 Task: Add an event with the title Second Project Update and Status Meeting, date '2023/12/11', time 9:15 AM to 11:15 AMand add a description: Participants will gain insights into leading and managing change within their teams and organizations. They will learn how to navigate change effectively, engage team members in the change process, and create a culture of adaptability and resilience.Select event color  Graphite . Add location for the event as: Nairobi, Kenya, logged in from the account softage.8@softage.netand send the event invitation to softage.3@softage.net and softage.4@softage.net. Set a reminder for the event Doesn't repeat
Action: Mouse moved to (65, 107)
Screenshot: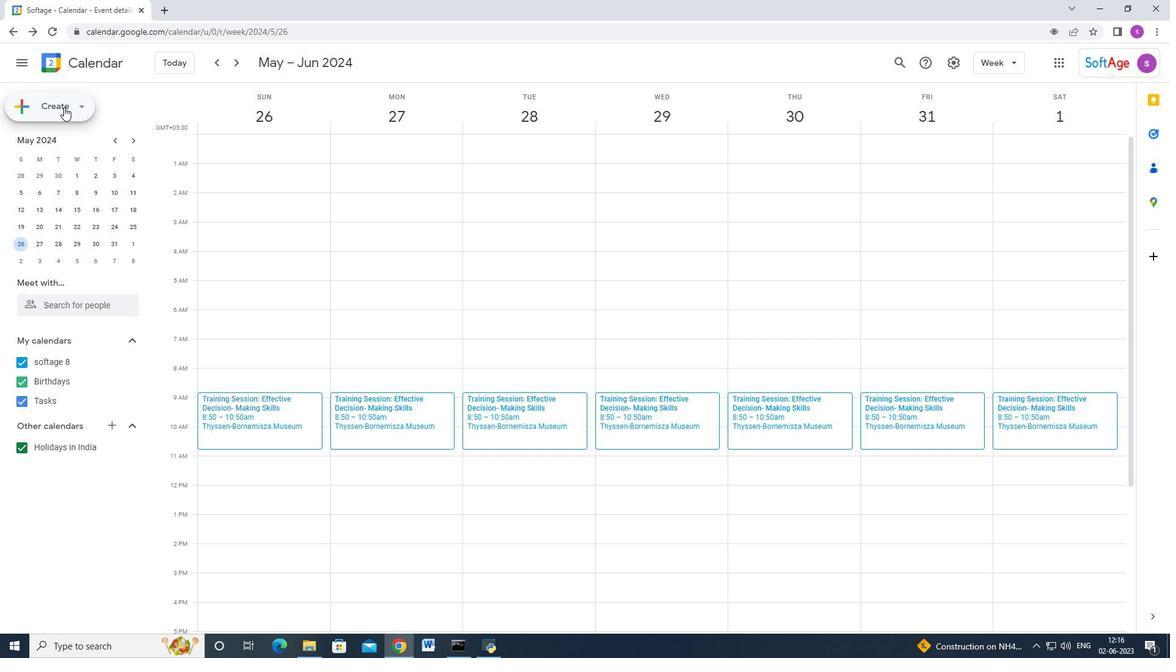 
Action: Mouse pressed left at (65, 107)
Screenshot: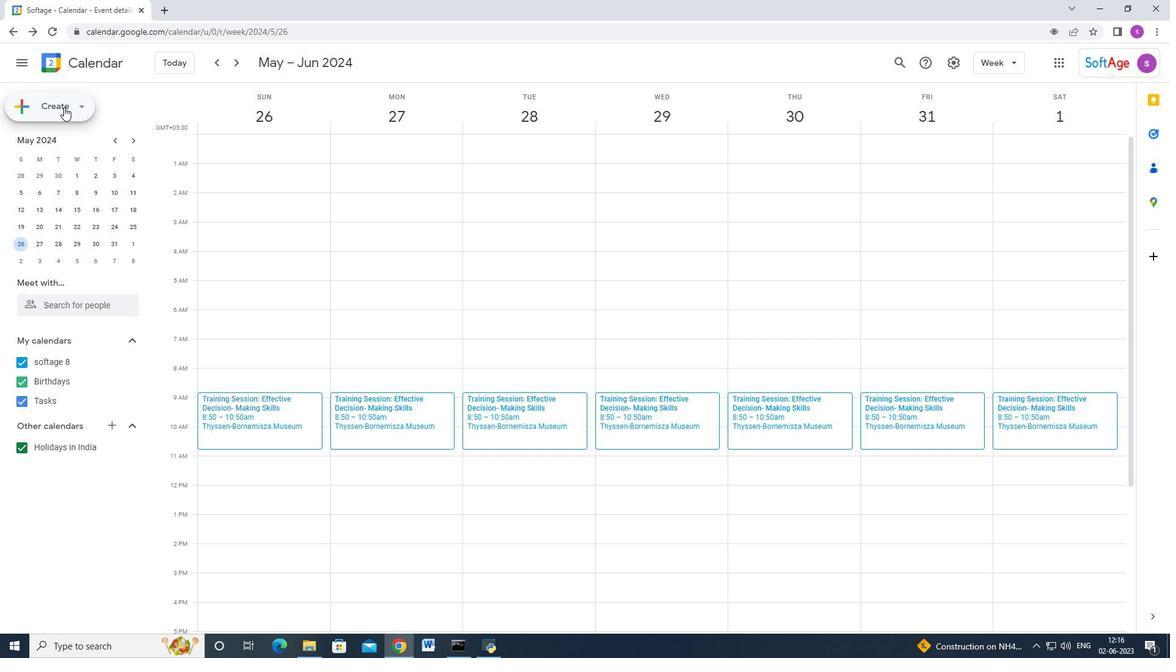 
Action: Mouse moved to (55, 139)
Screenshot: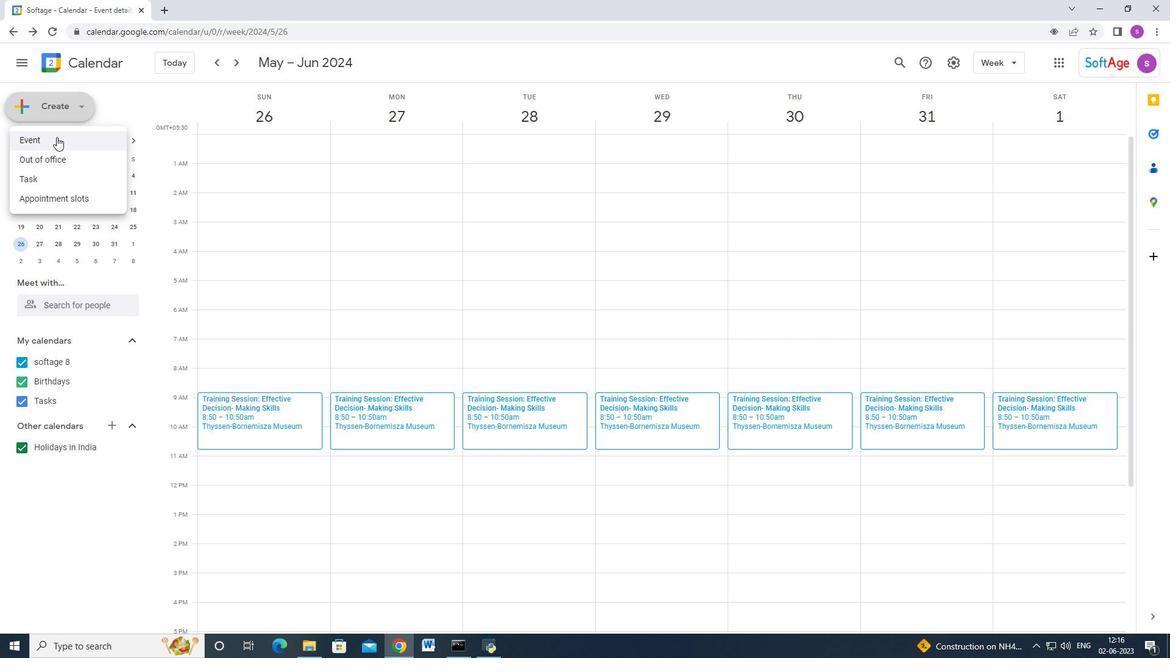 
Action: Mouse pressed left at (55, 139)
Screenshot: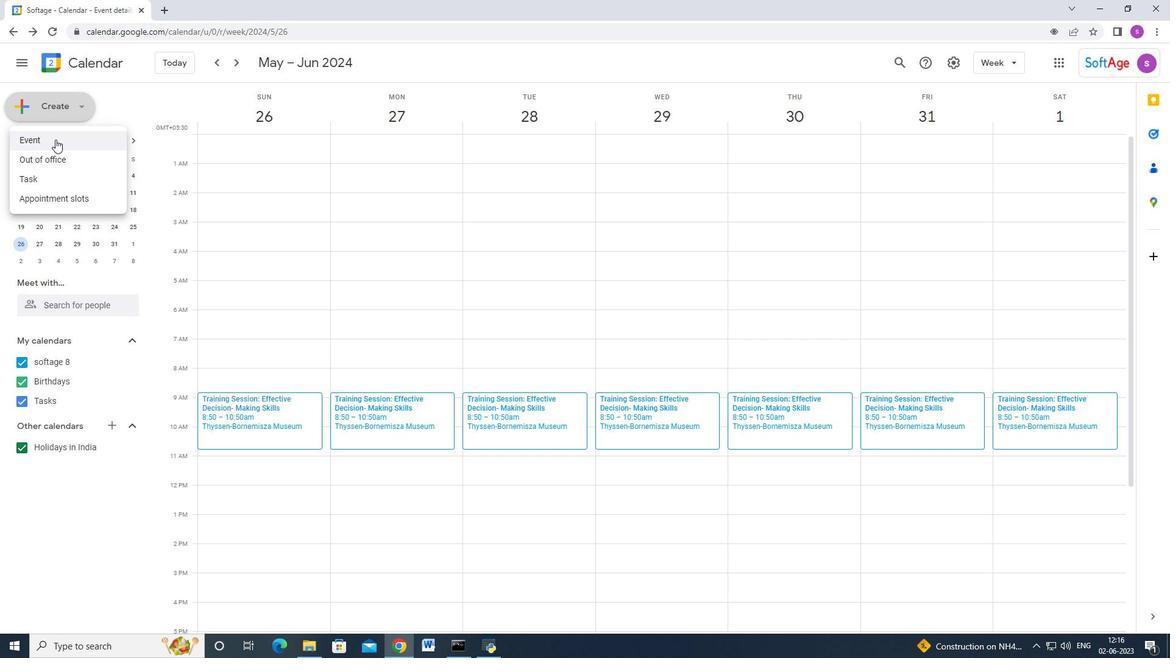 
Action: Mouse moved to (503, 476)
Screenshot: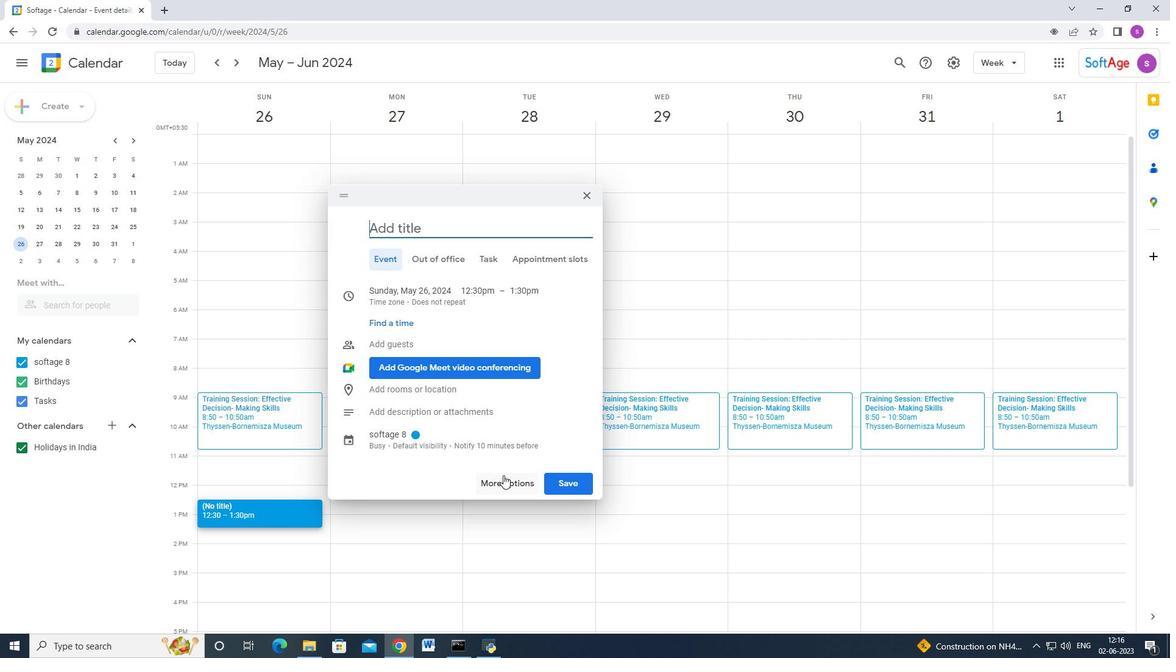 
Action: Mouse pressed left at (503, 476)
Screenshot: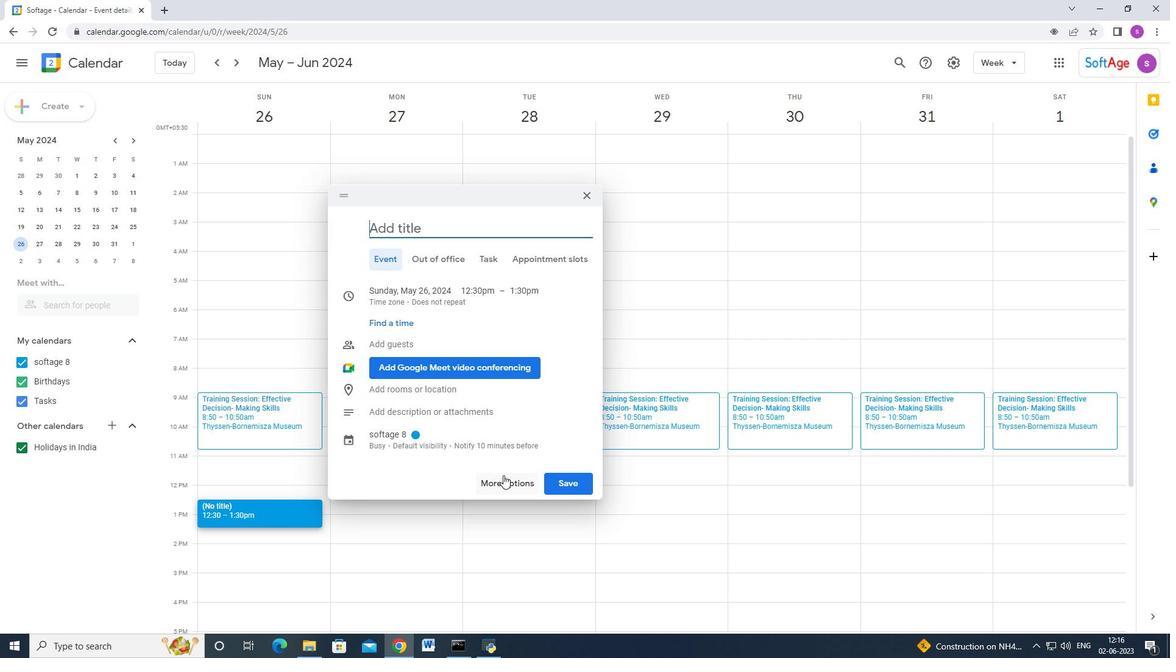 
Action: Mouse moved to (170, 65)
Screenshot: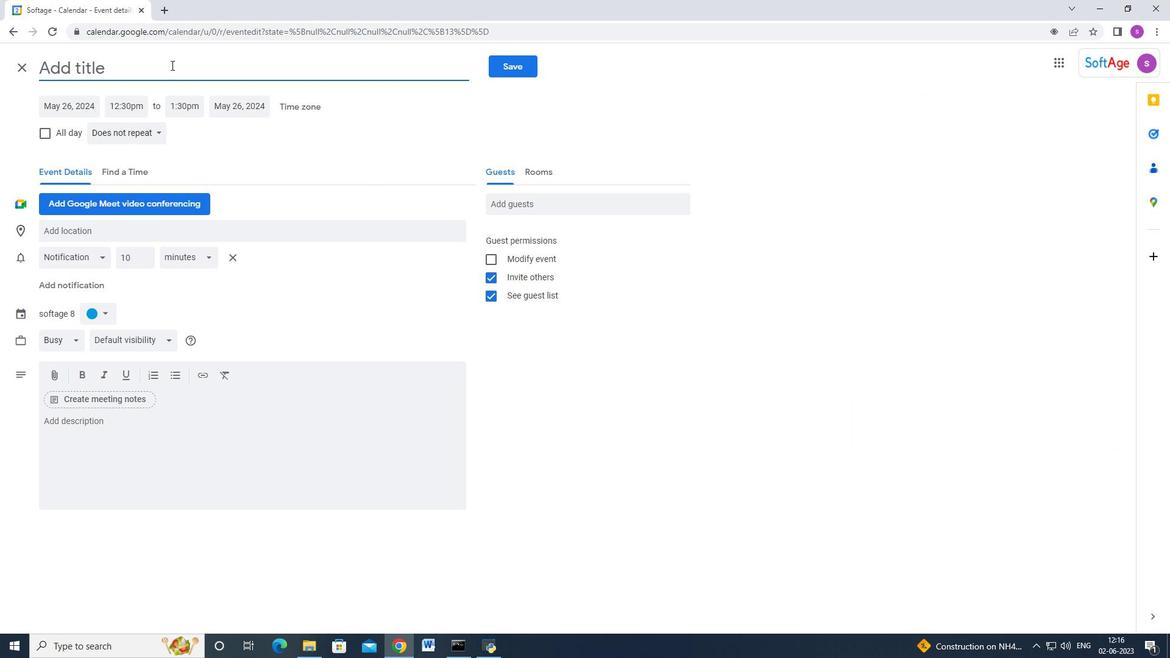 
Action: Key pressed <Key.shift>Second<Key.space><Key.shift>Project<Key.space><Key.shift>Update
Screenshot: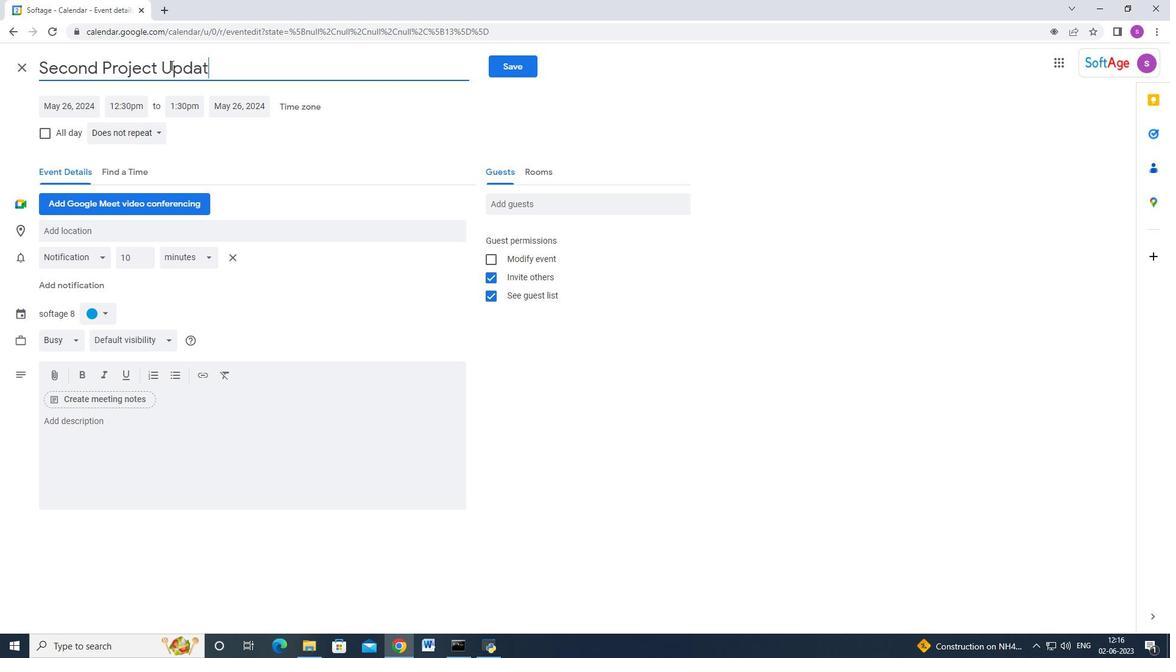 
Action: Mouse moved to (71, 108)
Screenshot: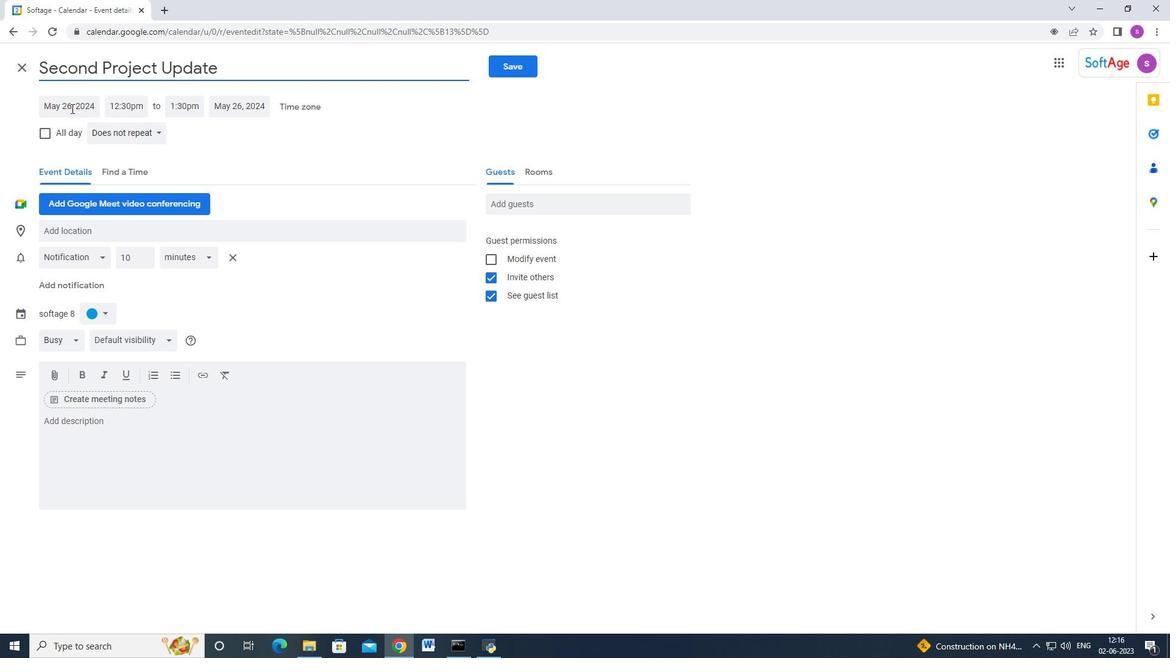 
Action: Mouse pressed left at (71, 108)
Screenshot: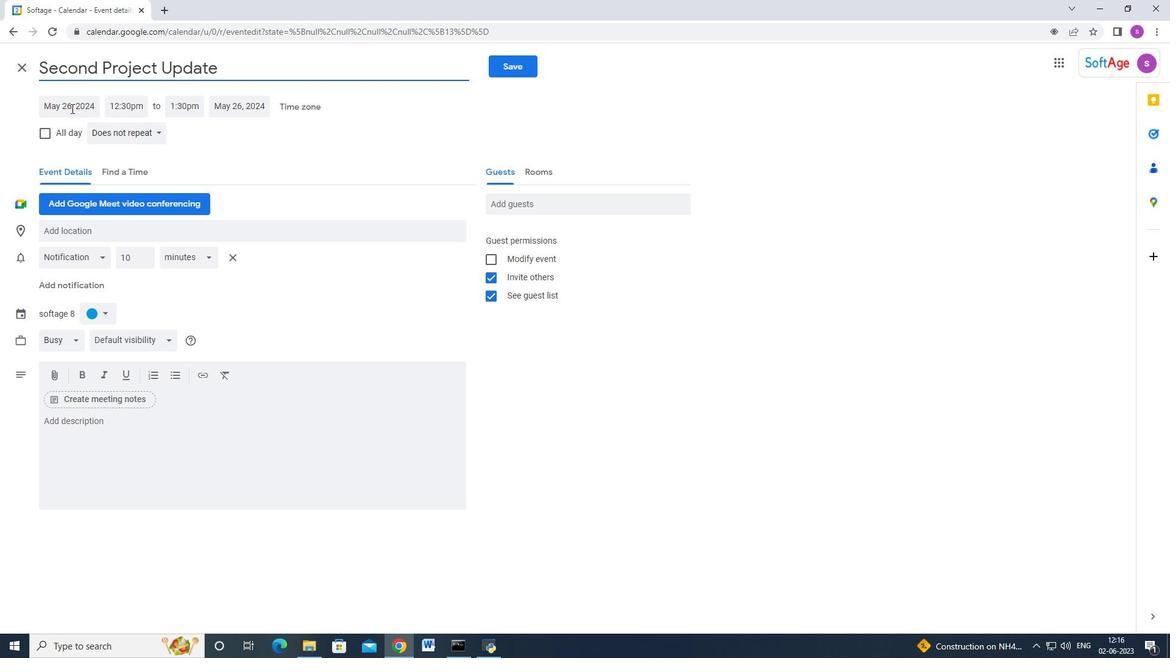 
Action: Mouse moved to (176, 131)
Screenshot: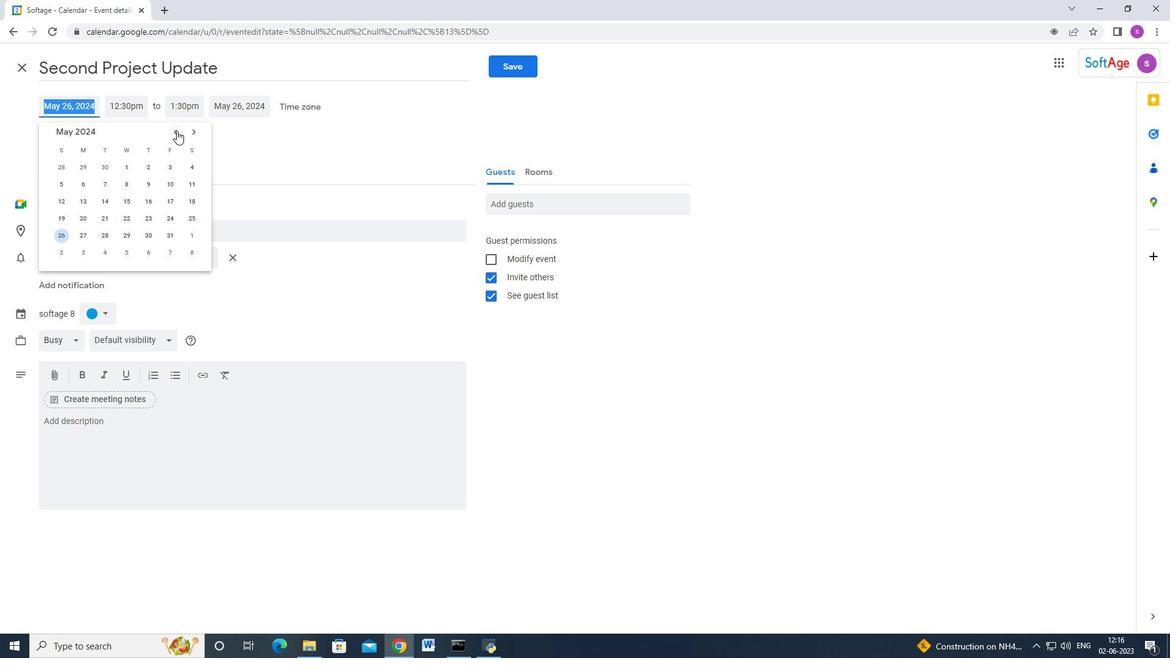 
Action: Mouse pressed left at (176, 131)
Screenshot: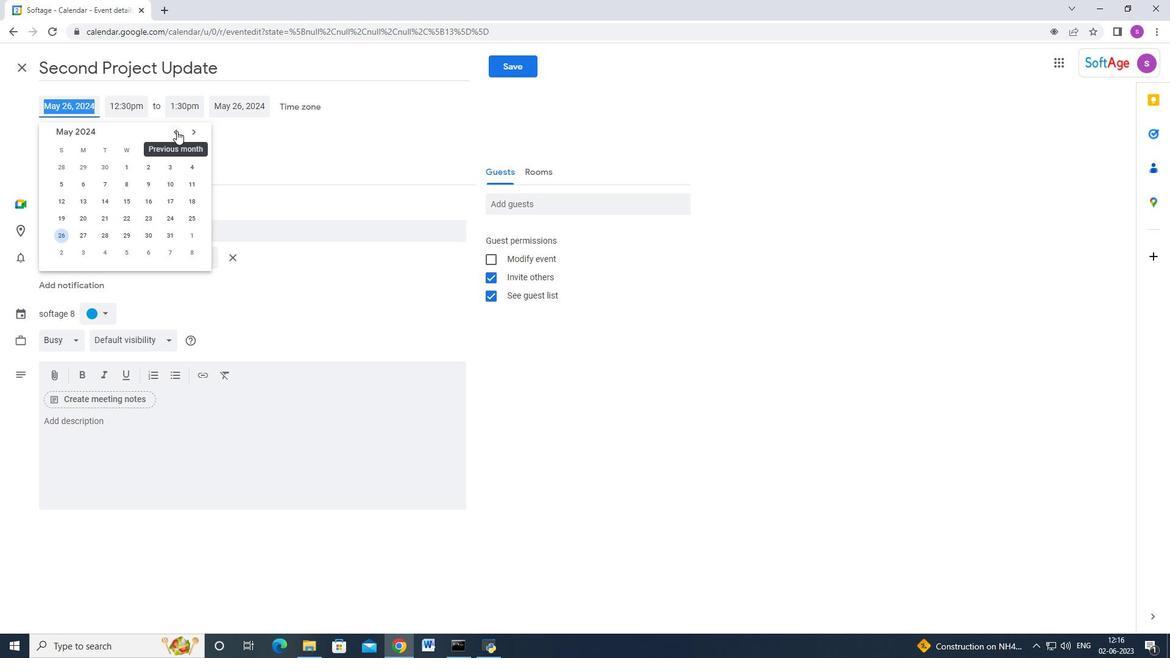 
Action: Mouse moved to (184, 135)
Screenshot: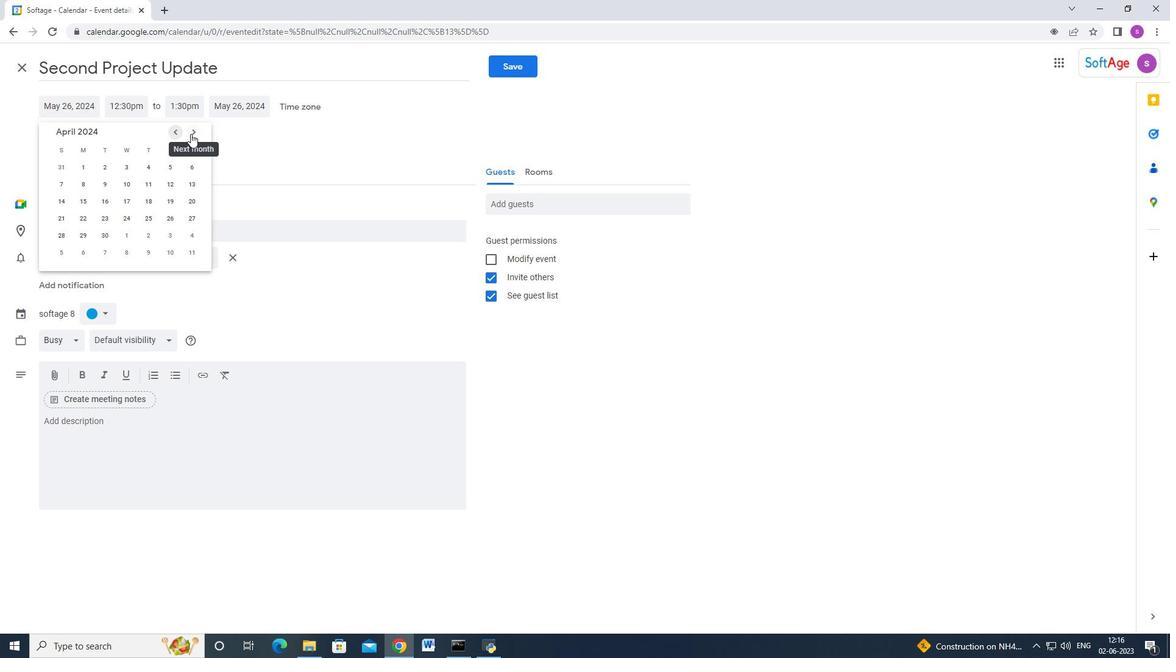 
Action: Mouse pressed left at (184, 135)
Screenshot: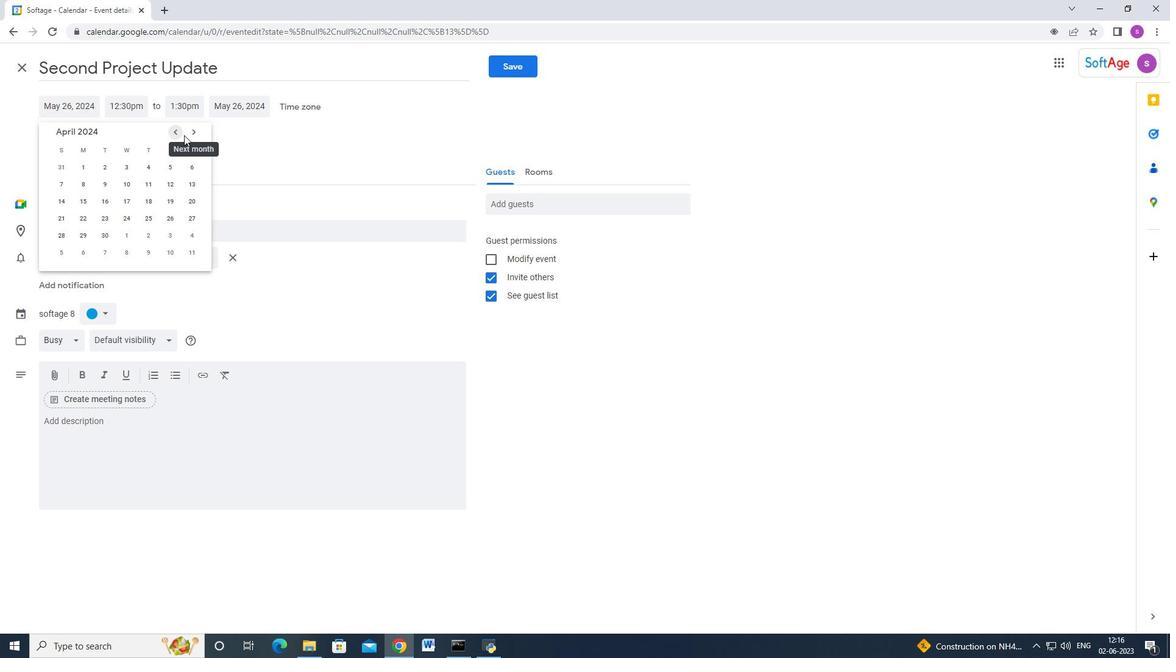 
Action: Mouse moved to (180, 135)
Screenshot: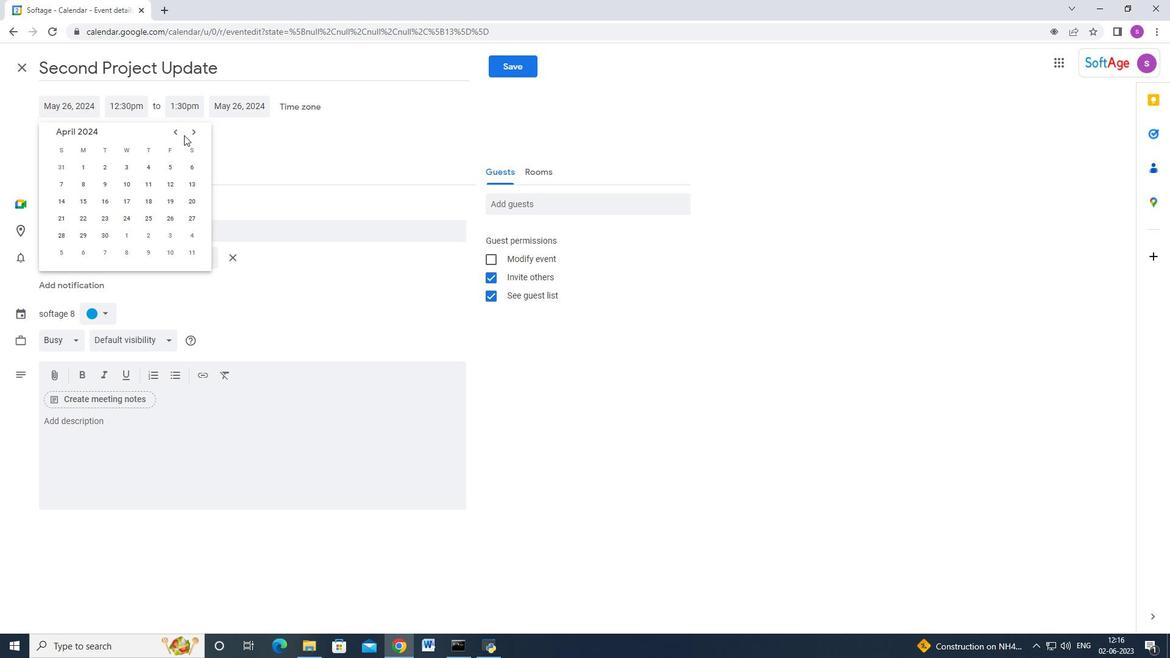 
Action: Mouse pressed left at (180, 135)
Screenshot: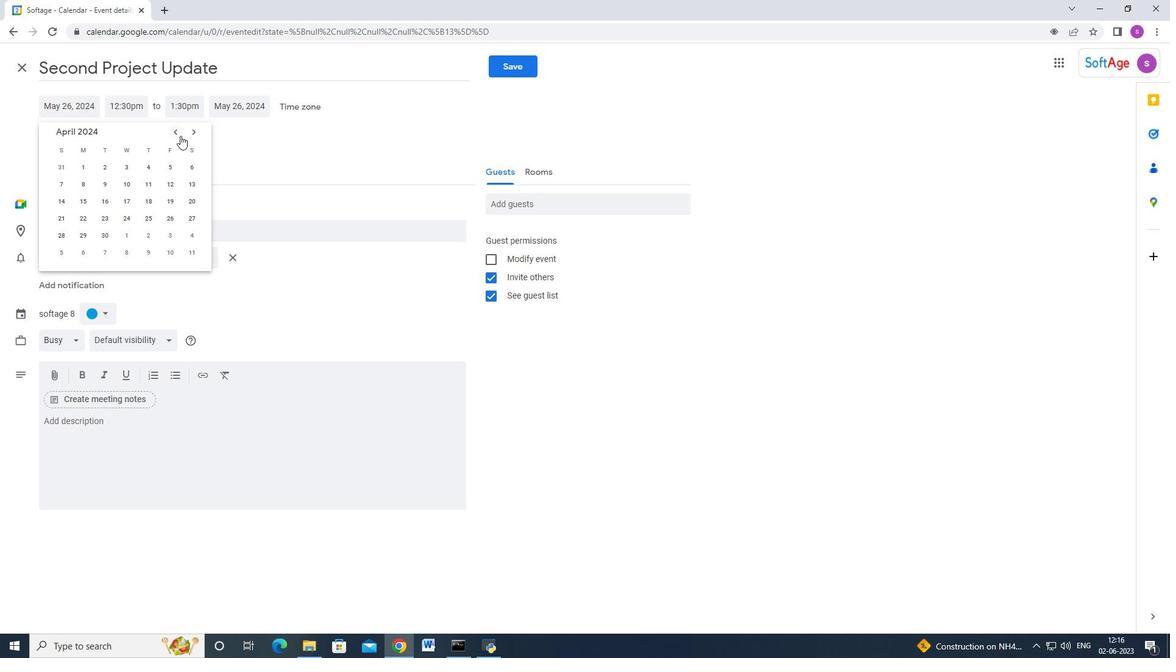 
Action: Mouse pressed left at (180, 135)
Screenshot: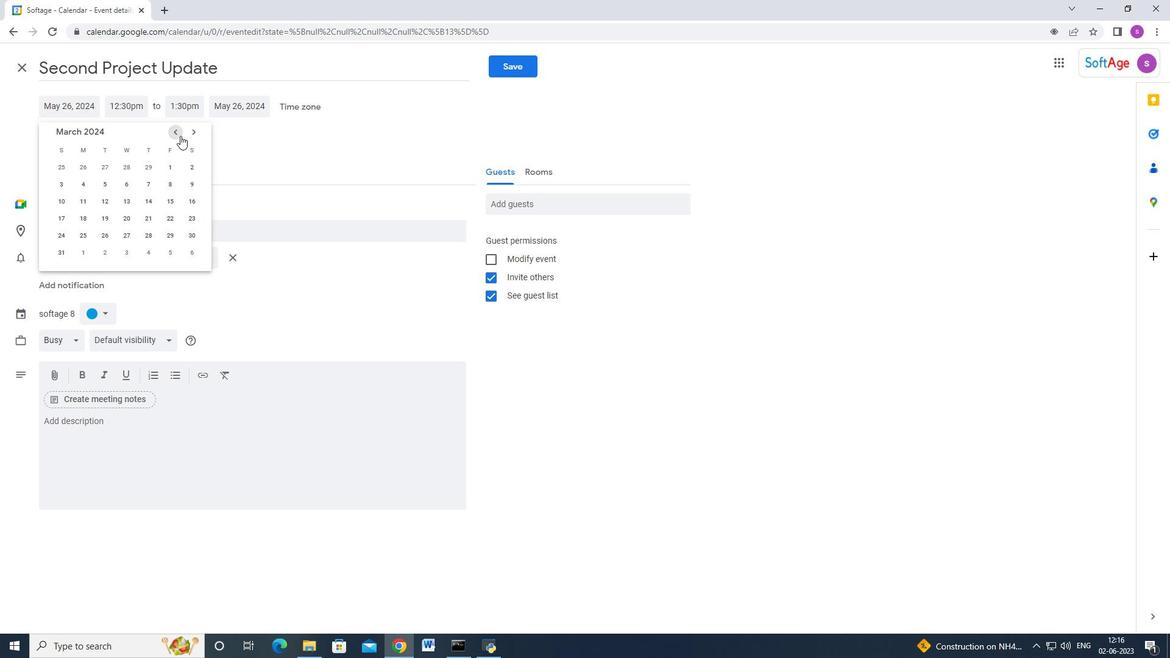 
Action: Mouse pressed left at (180, 135)
Screenshot: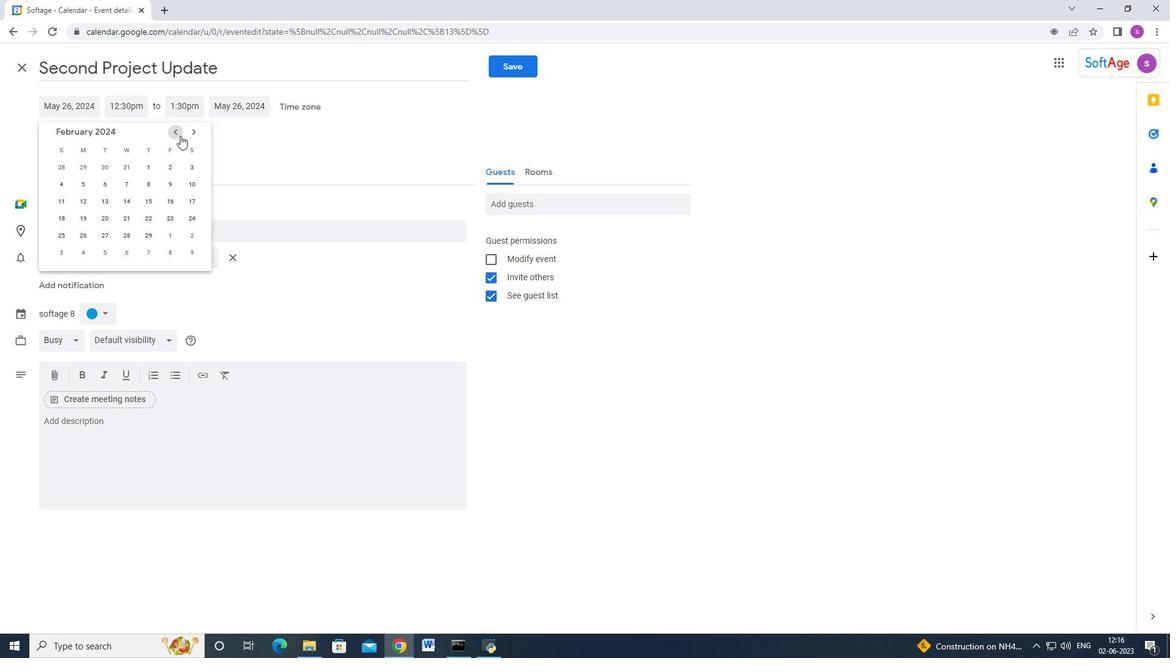 
Action: Mouse pressed left at (180, 135)
Screenshot: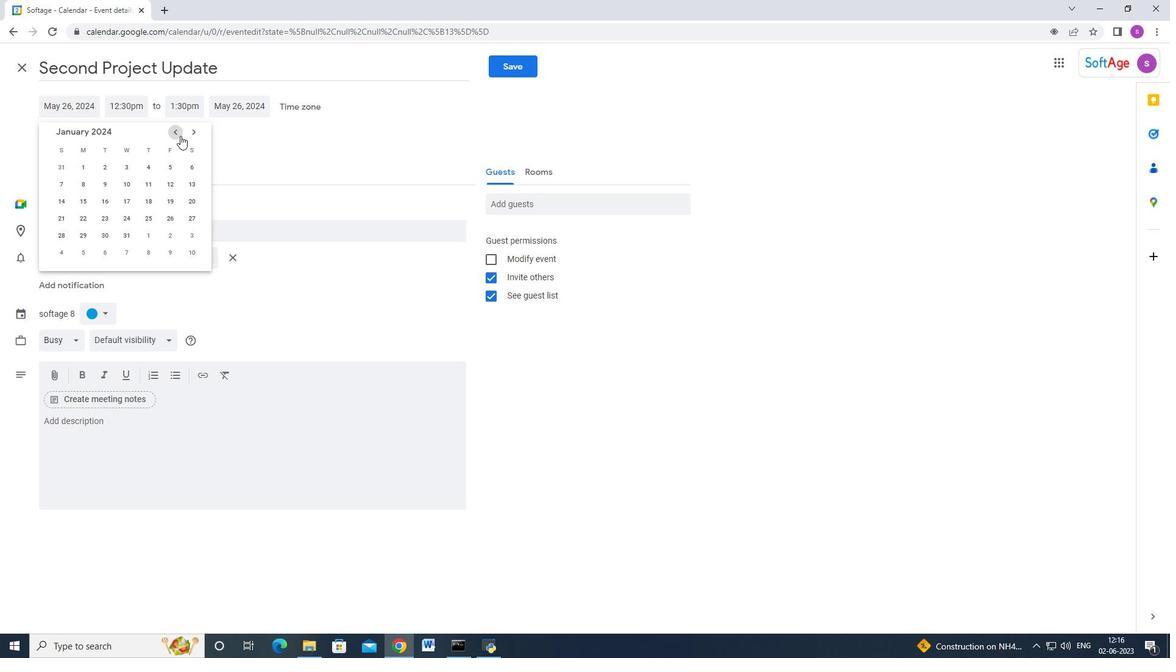 
Action: Mouse pressed left at (180, 135)
Screenshot: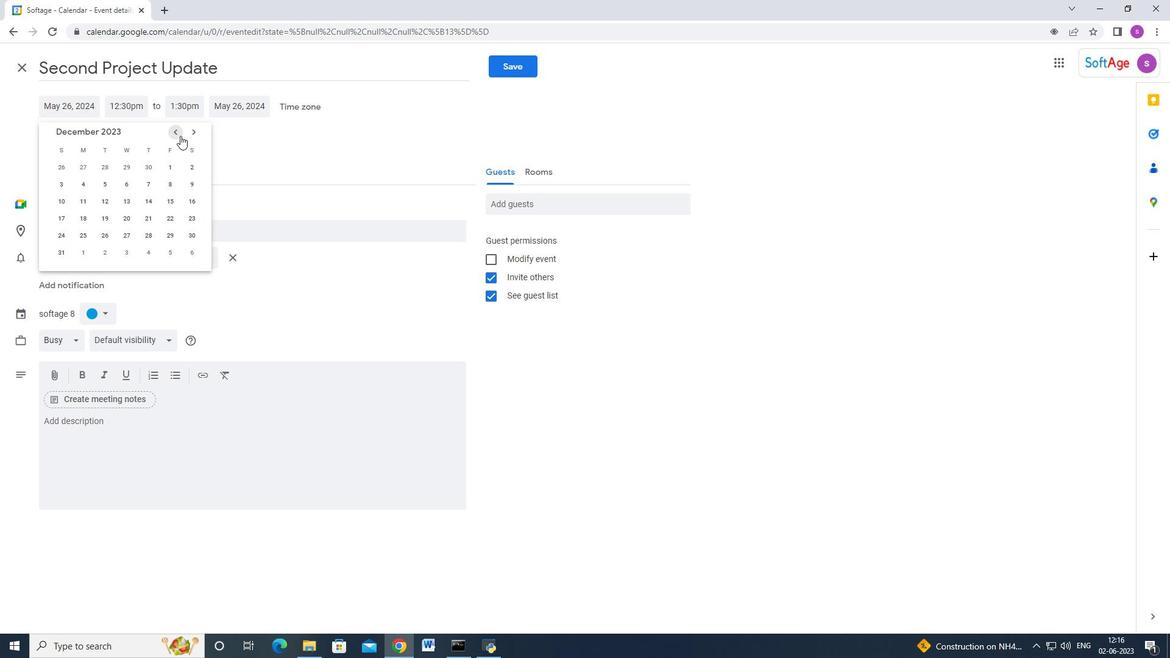 
Action: Mouse pressed left at (180, 135)
Screenshot: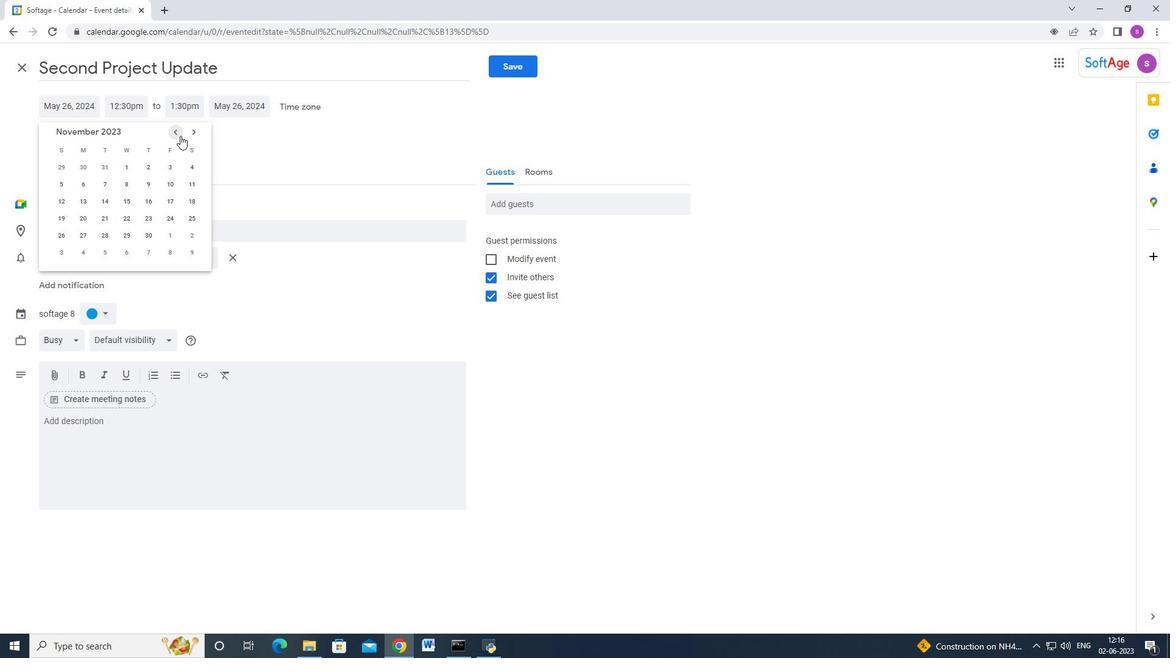 
Action: Mouse pressed left at (180, 135)
Screenshot: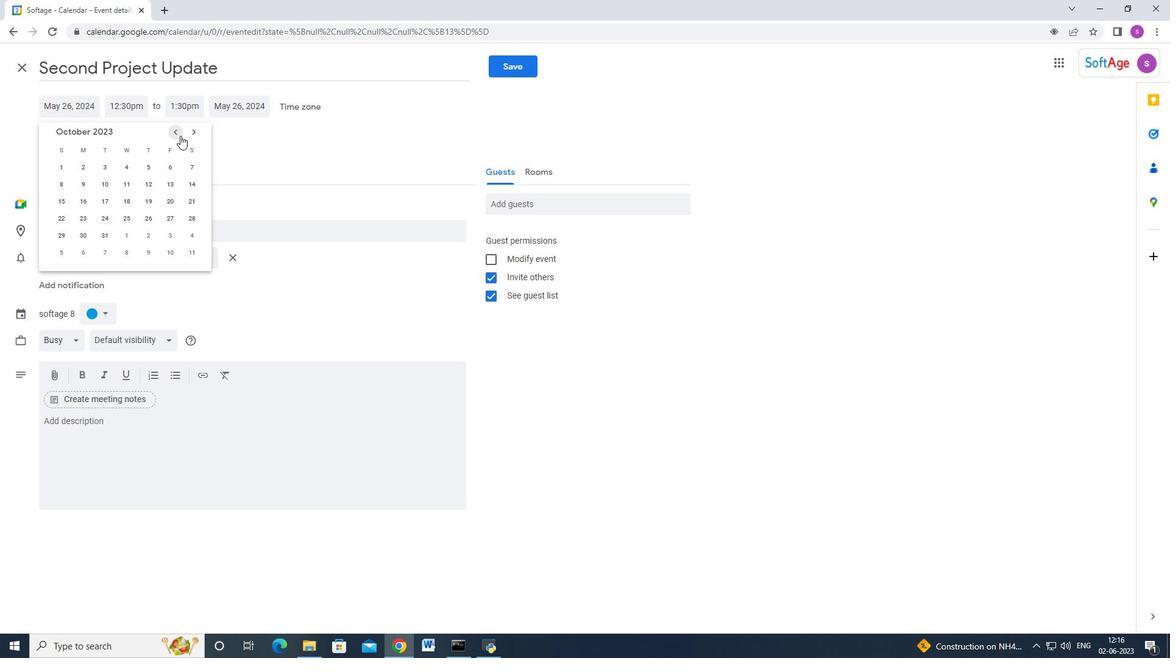 
Action: Mouse pressed left at (180, 135)
Screenshot: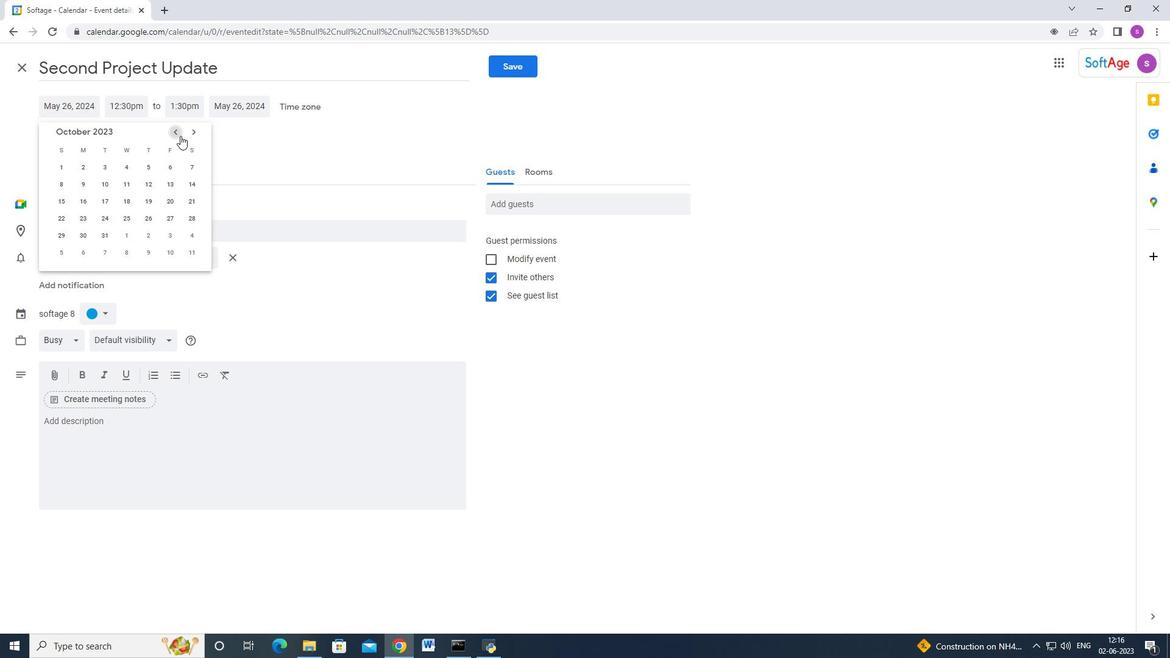 
Action: Mouse pressed left at (180, 135)
Screenshot: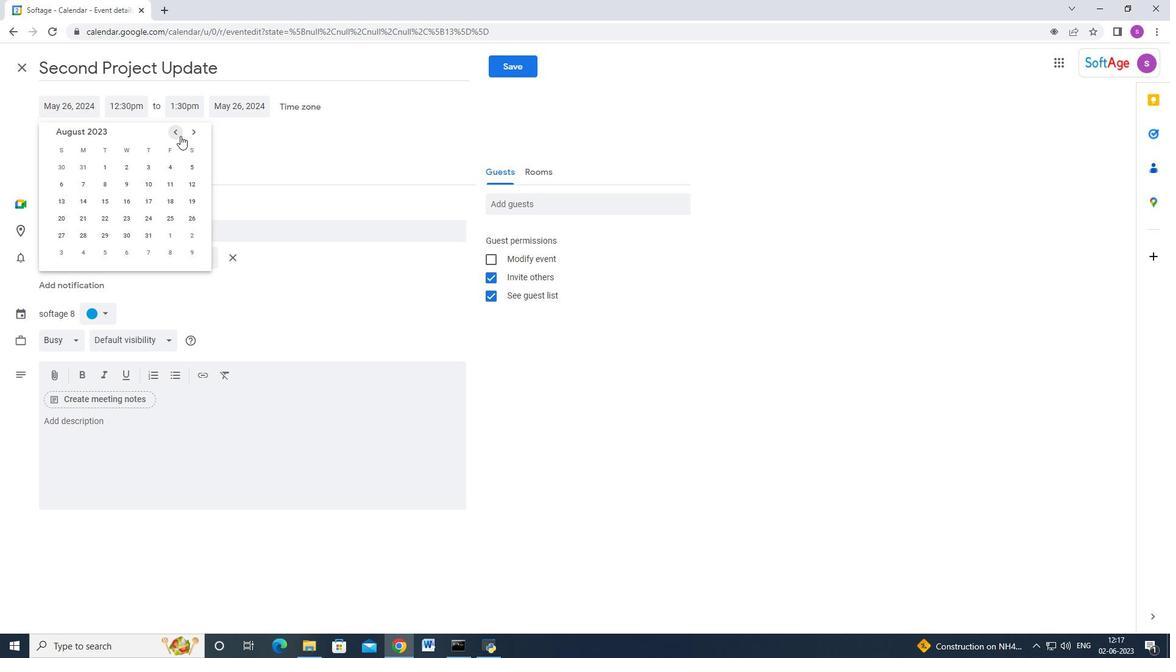 
Action: Mouse pressed left at (180, 135)
Screenshot: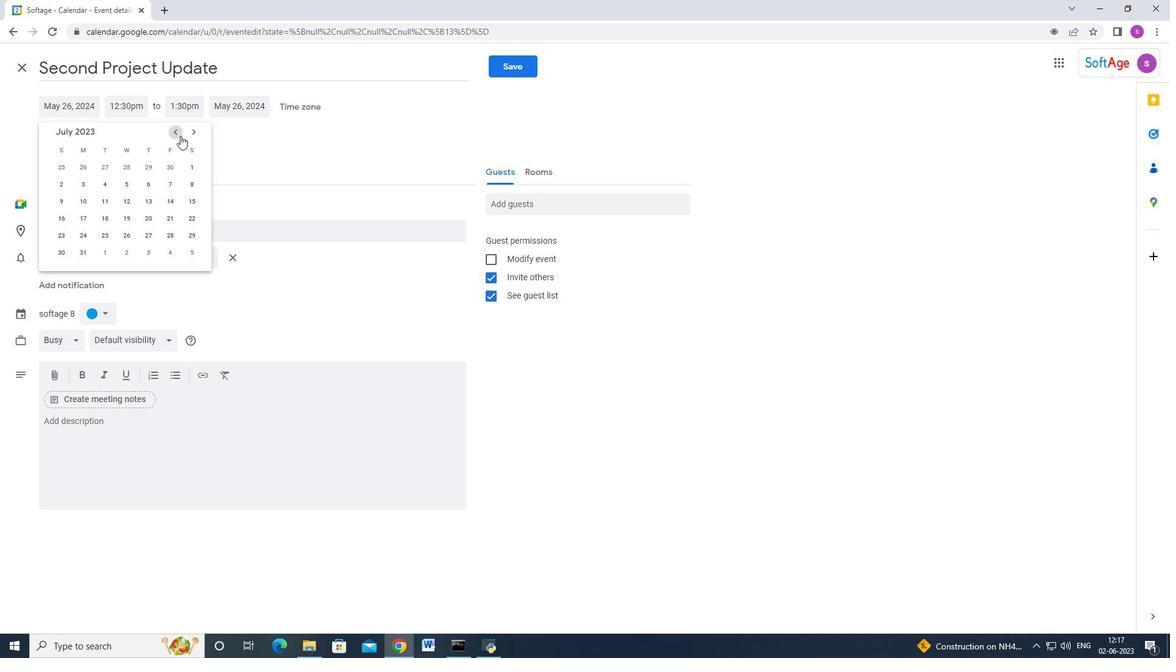 
Action: Mouse pressed left at (180, 135)
Screenshot: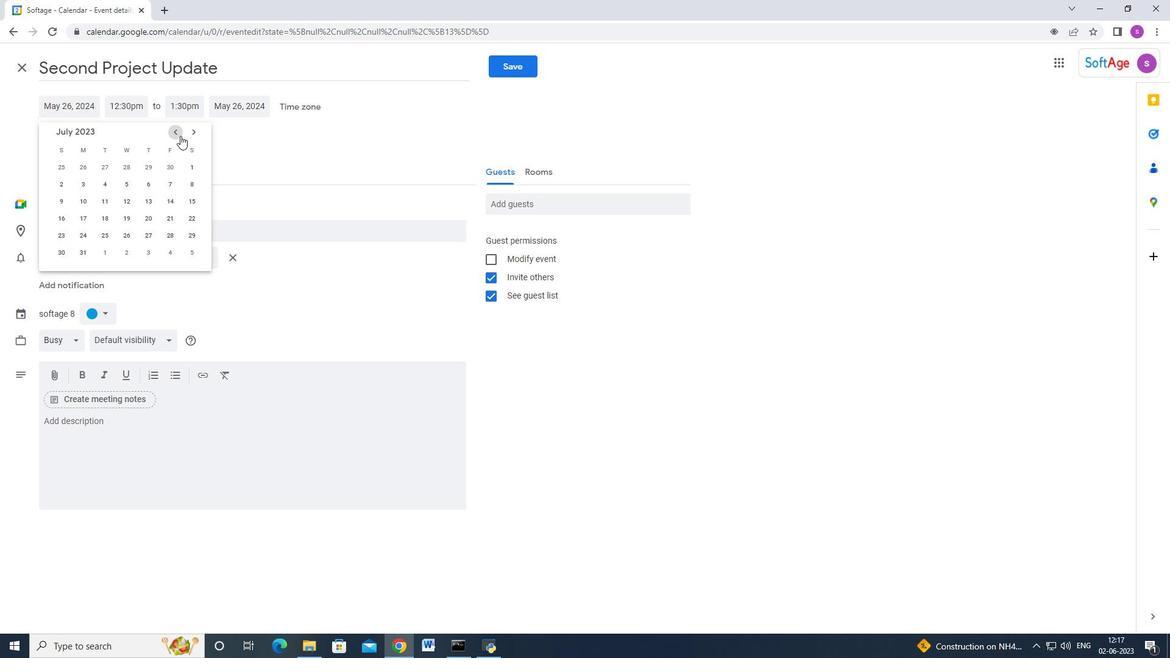 
Action: Mouse pressed left at (180, 135)
Screenshot: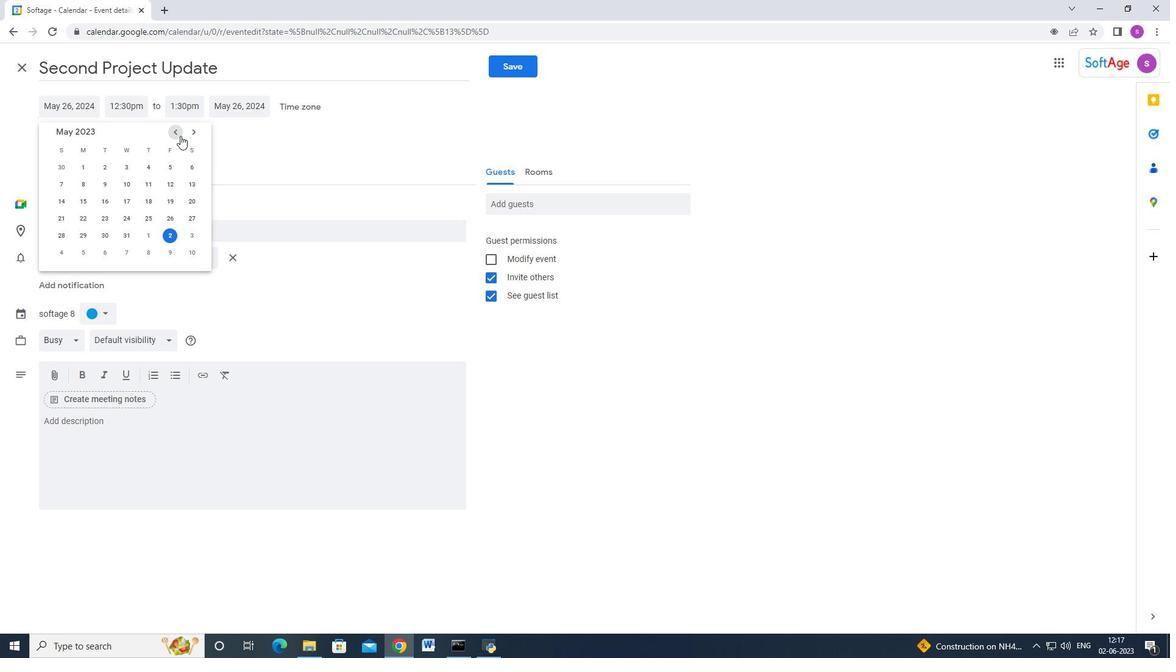 
Action: Mouse moved to (204, 134)
Screenshot: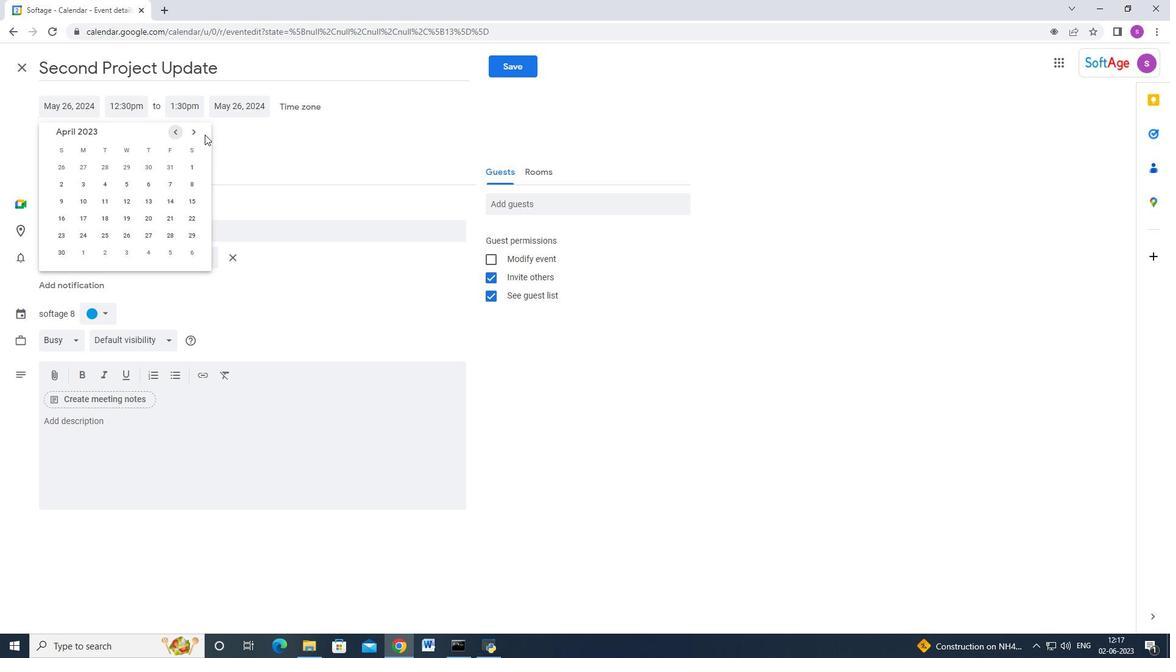 
Action: Mouse pressed left at (204, 134)
Screenshot: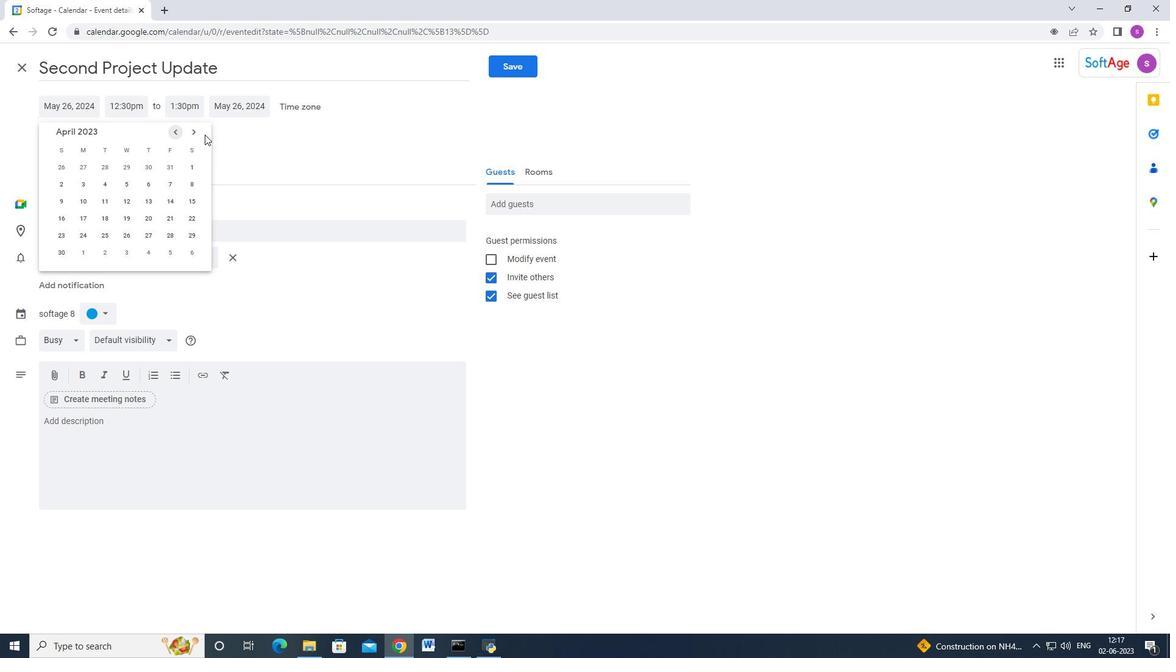 
Action: Mouse moved to (194, 135)
Screenshot: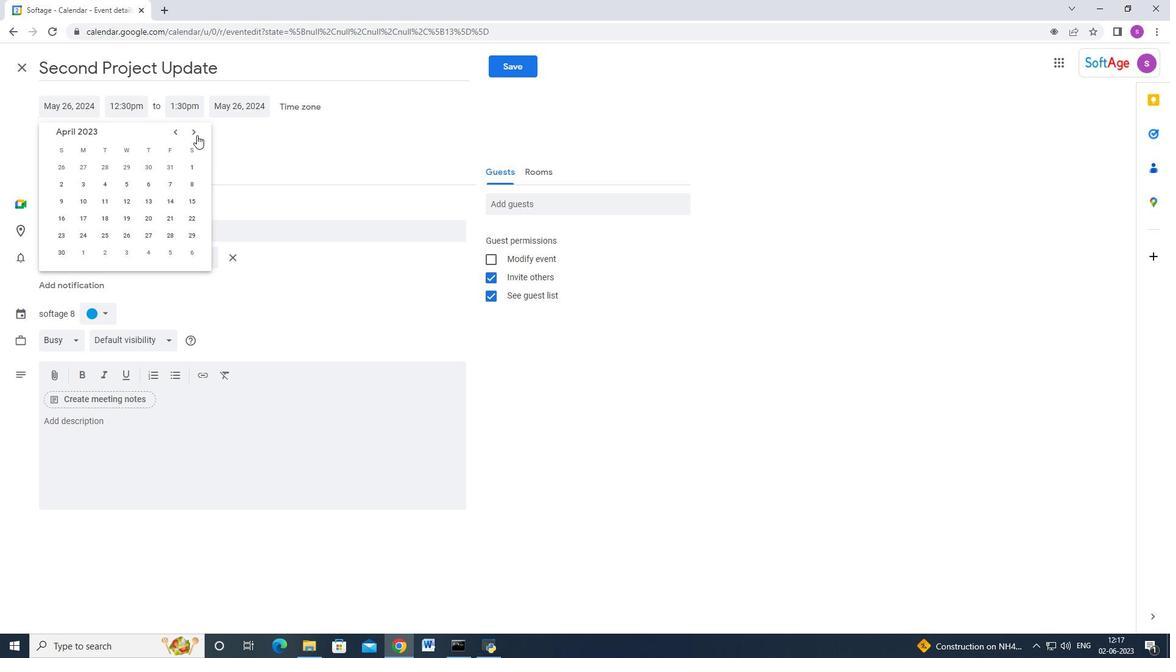 
Action: Mouse pressed left at (194, 135)
Screenshot: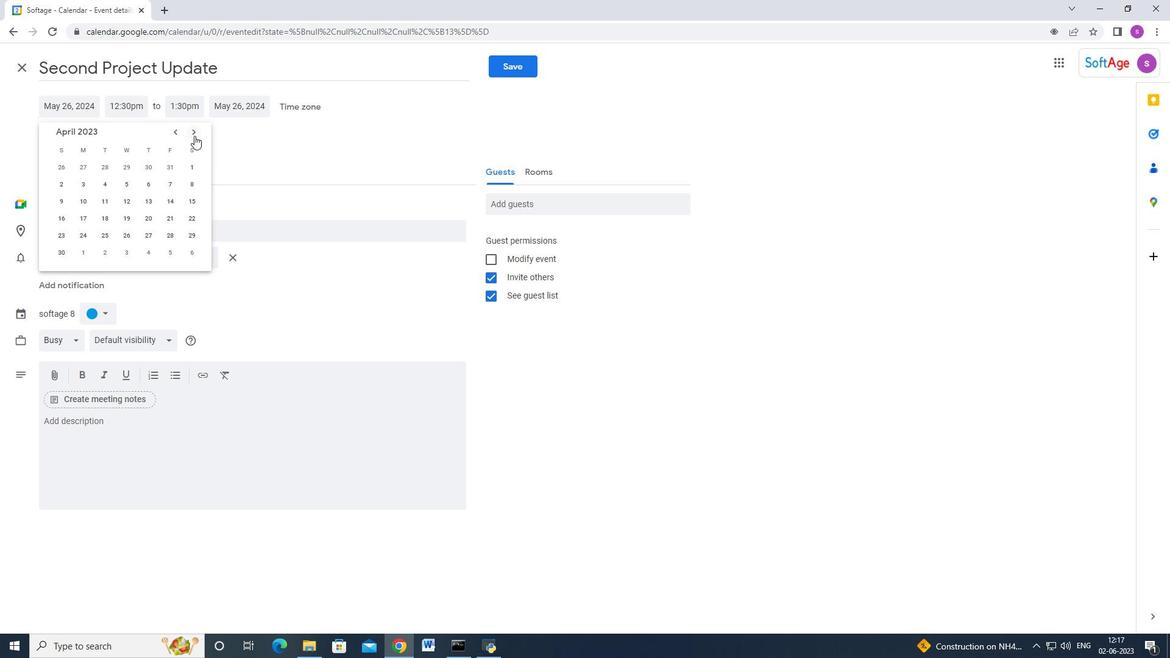 
Action: Mouse pressed left at (194, 135)
Screenshot: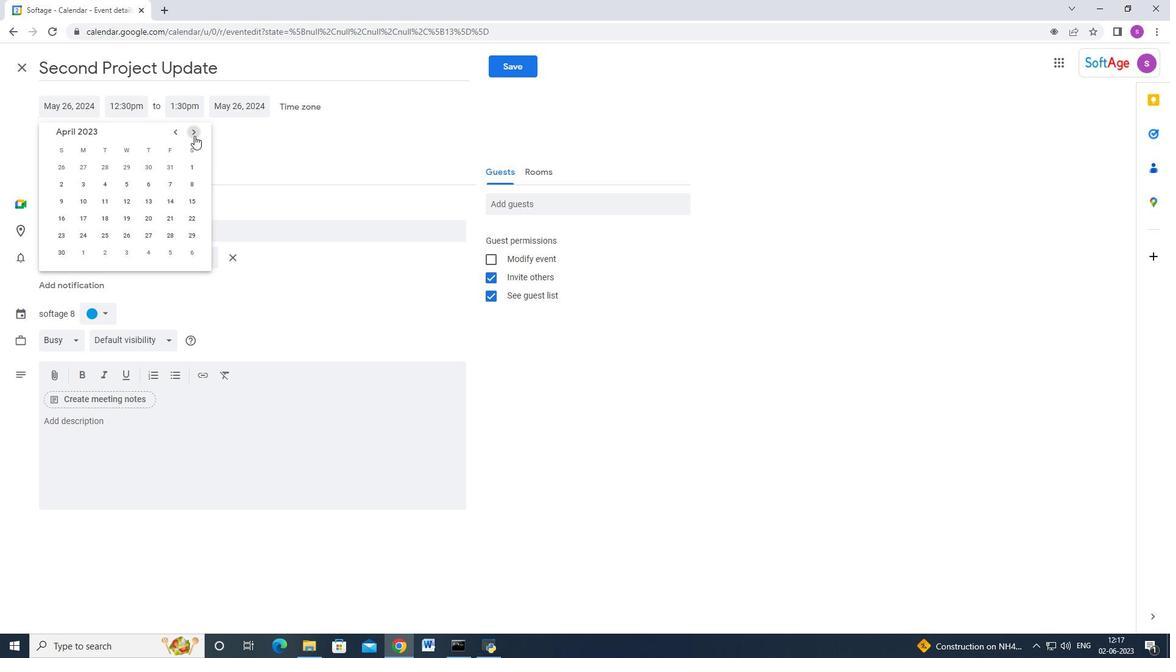
Action: Mouse pressed left at (194, 135)
Screenshot: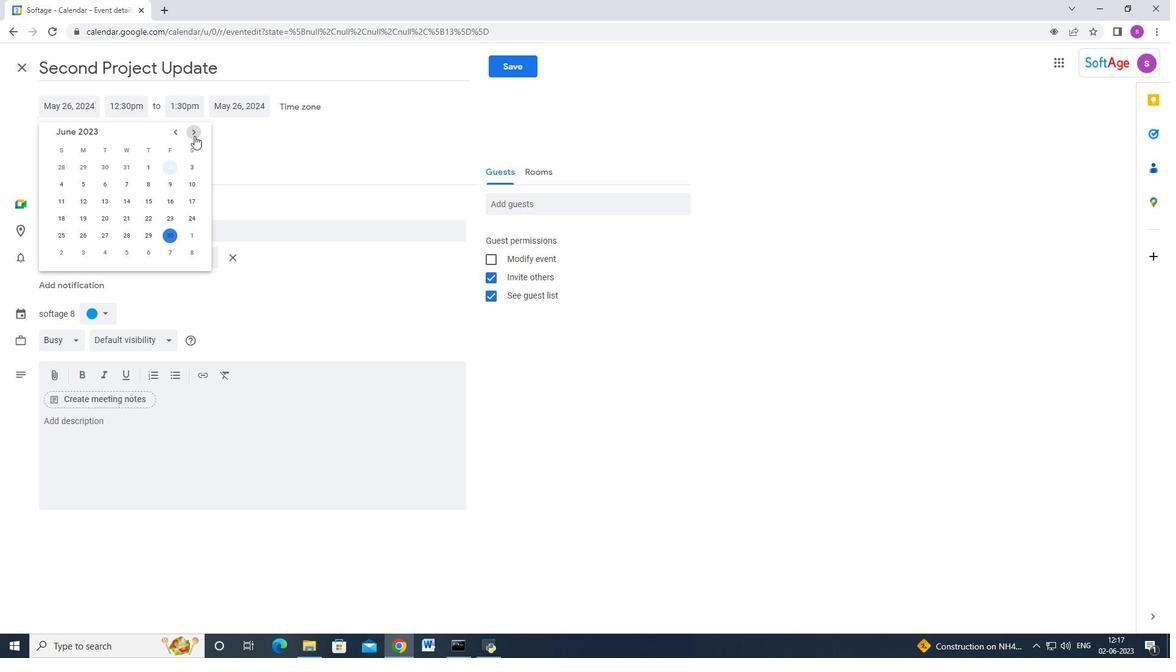 
Action: Mouse pressed left at (194, 135)
Screenshot: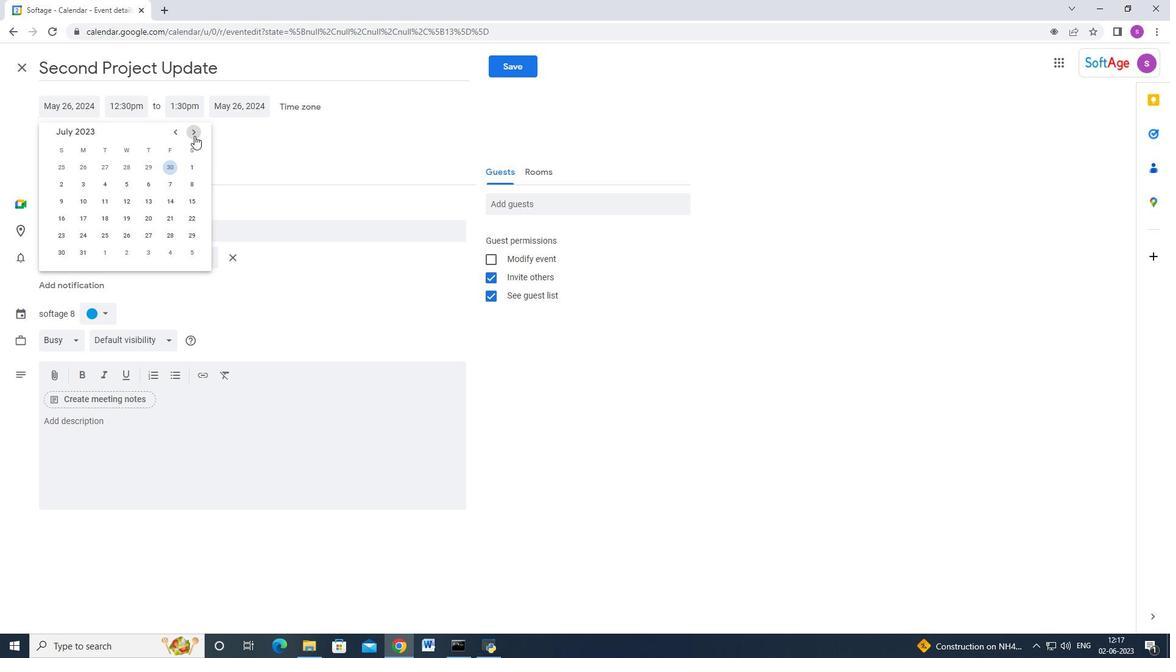 
Action: Mouse pressed left at (194, 135)
Screenshot: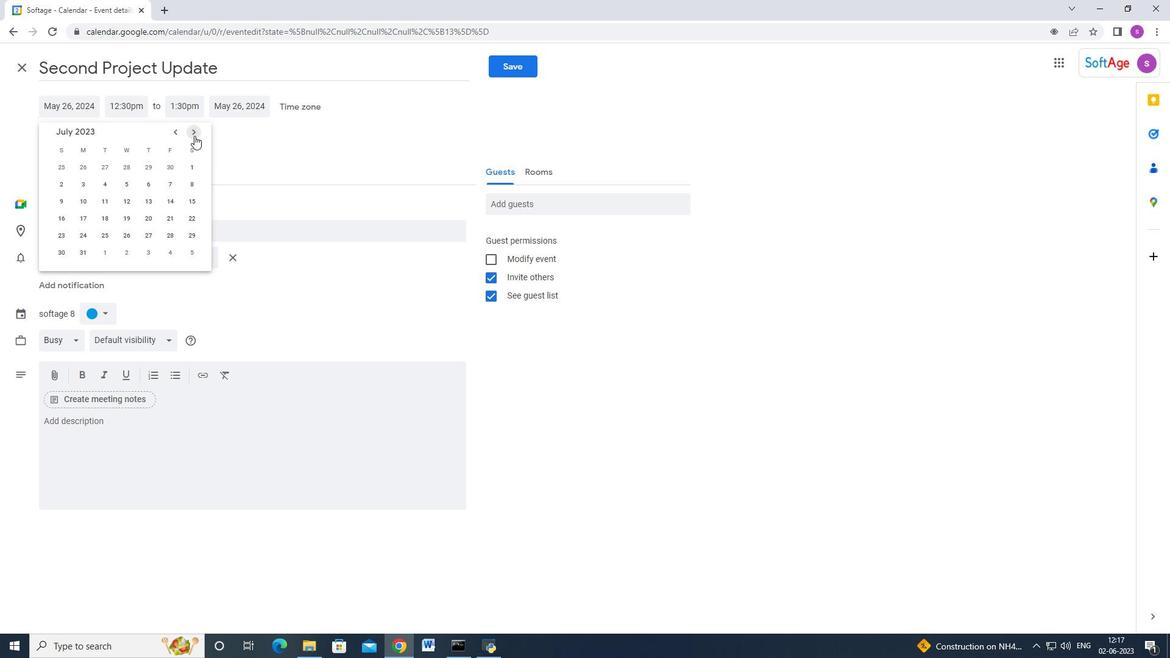 
Action: Mouse pressed left at (194, 135)
Screenshot: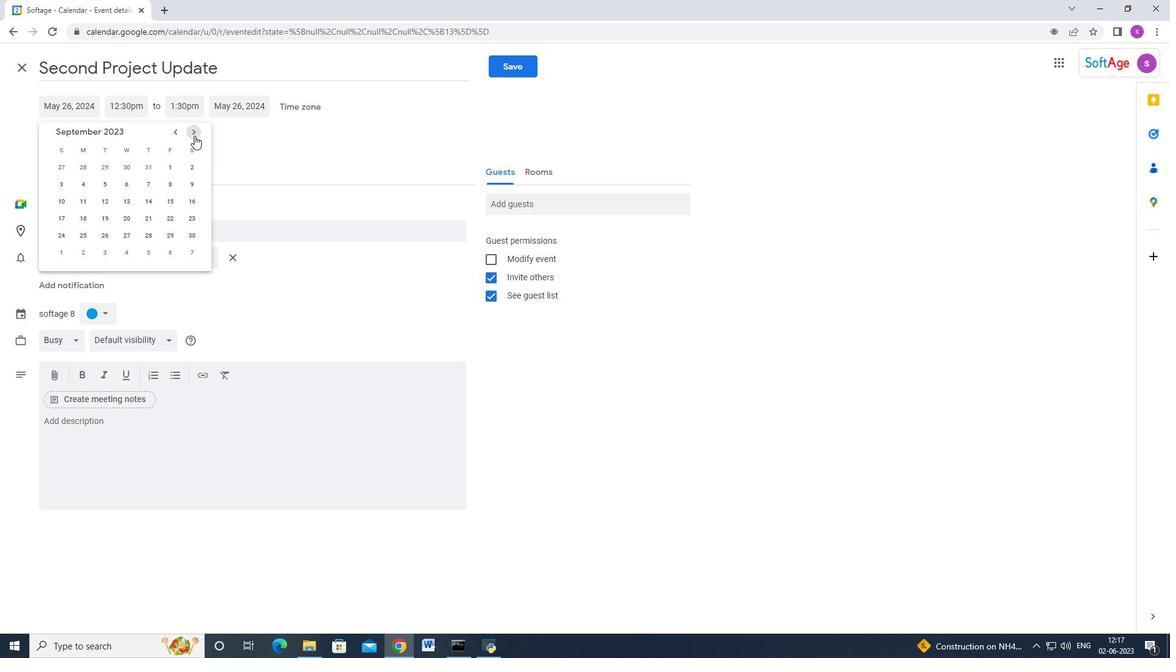 
Action: Mouse pressed left at (194, 135)
Screenshot: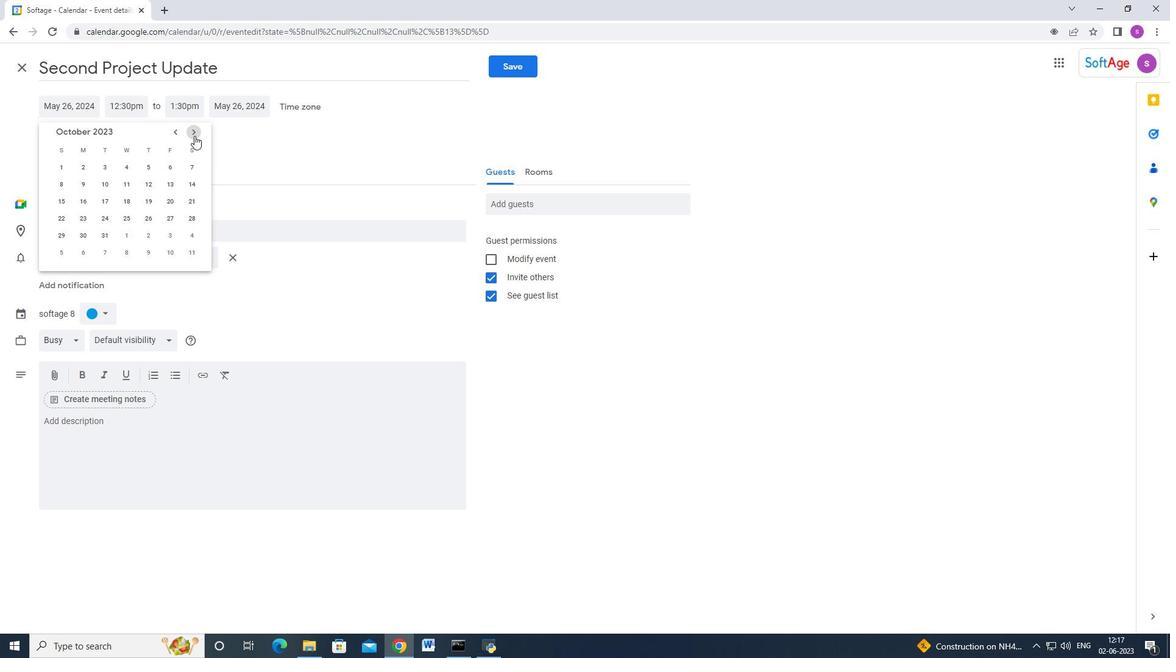
Action: Mouse pressed left at (194, 135)
Screenshot: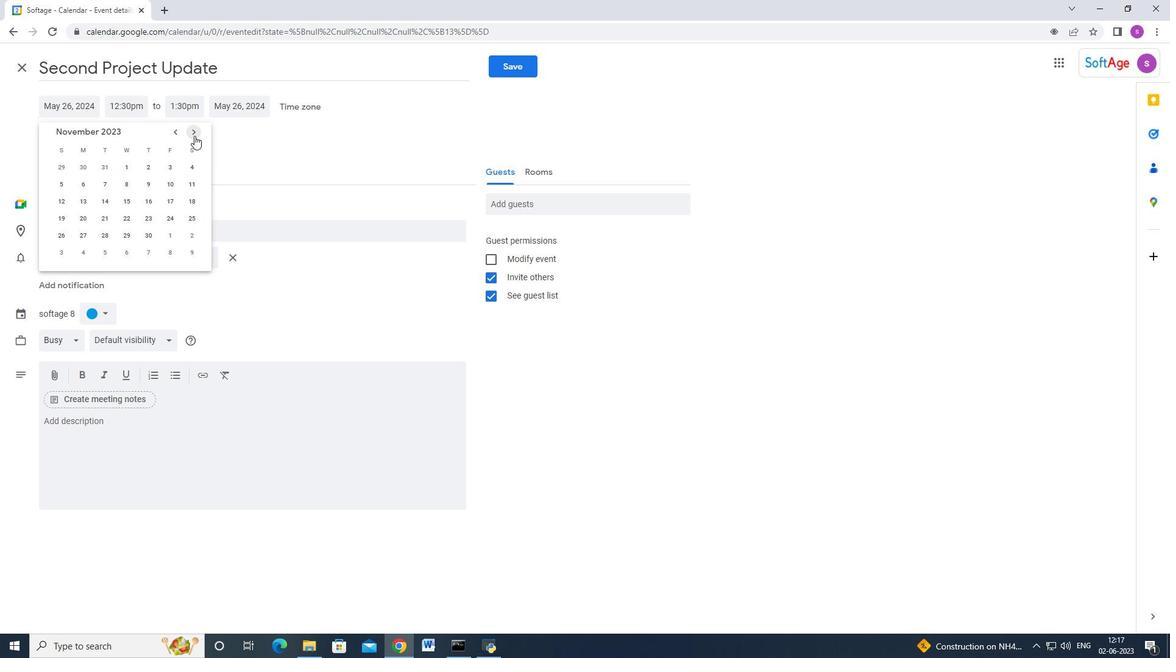 
Action: Mouse moved to (87, 198)
Screenshot: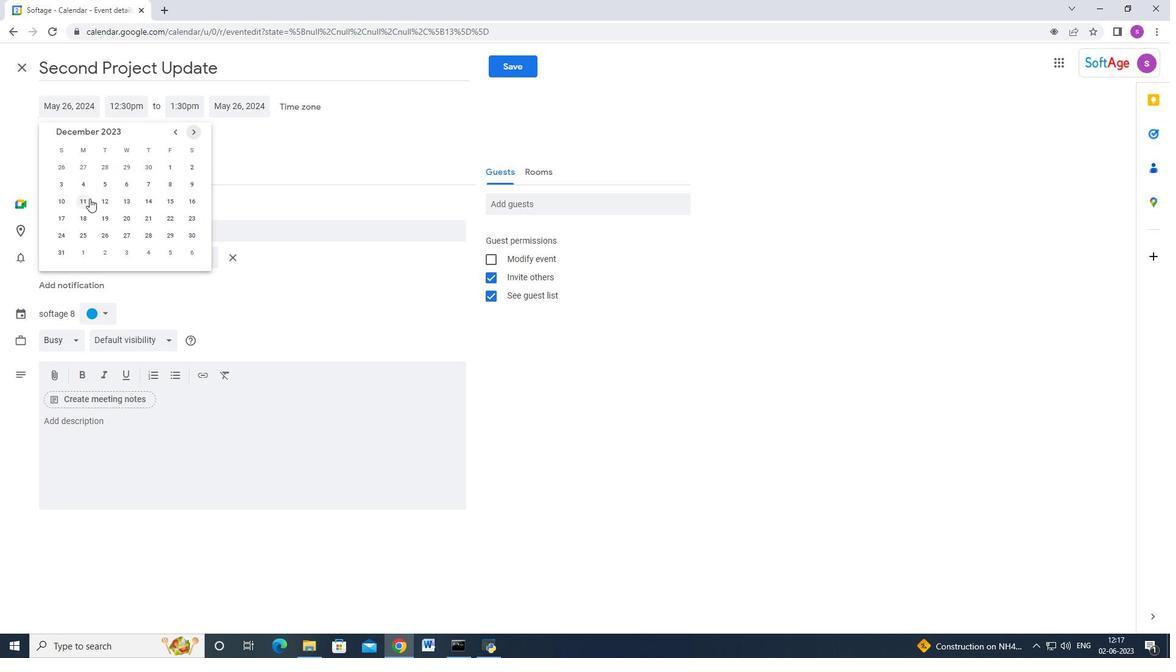 
Action: Mouse pressed left at (87, 198)
Screenshot: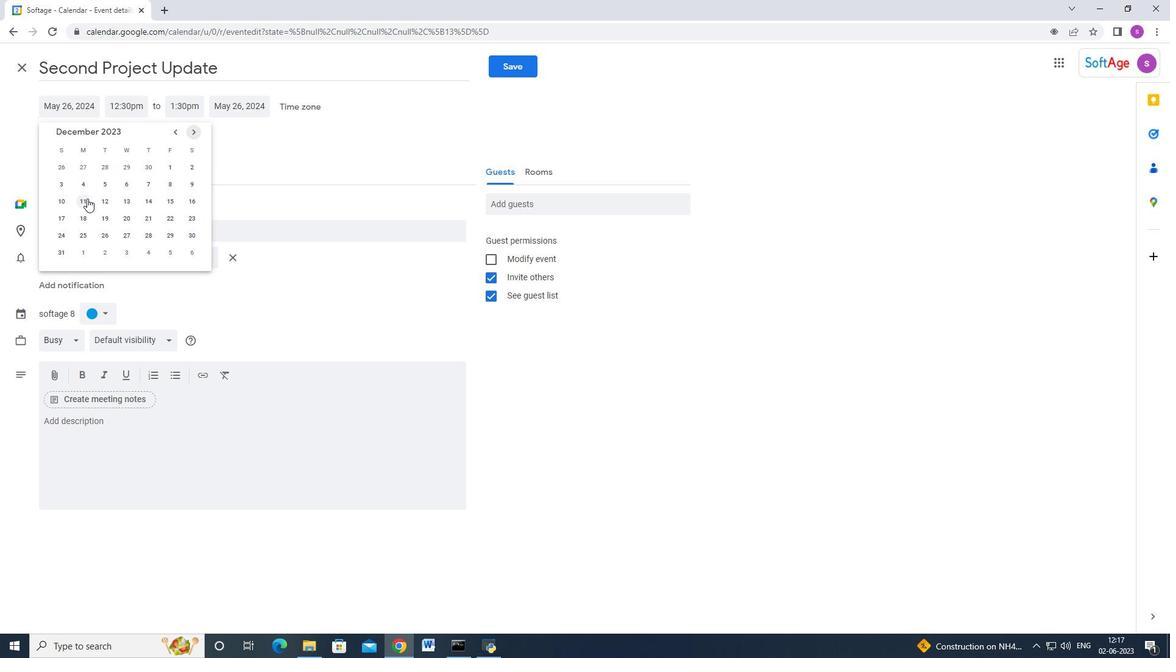 
Action: Mouse moved to (133, 112)
Screenshot: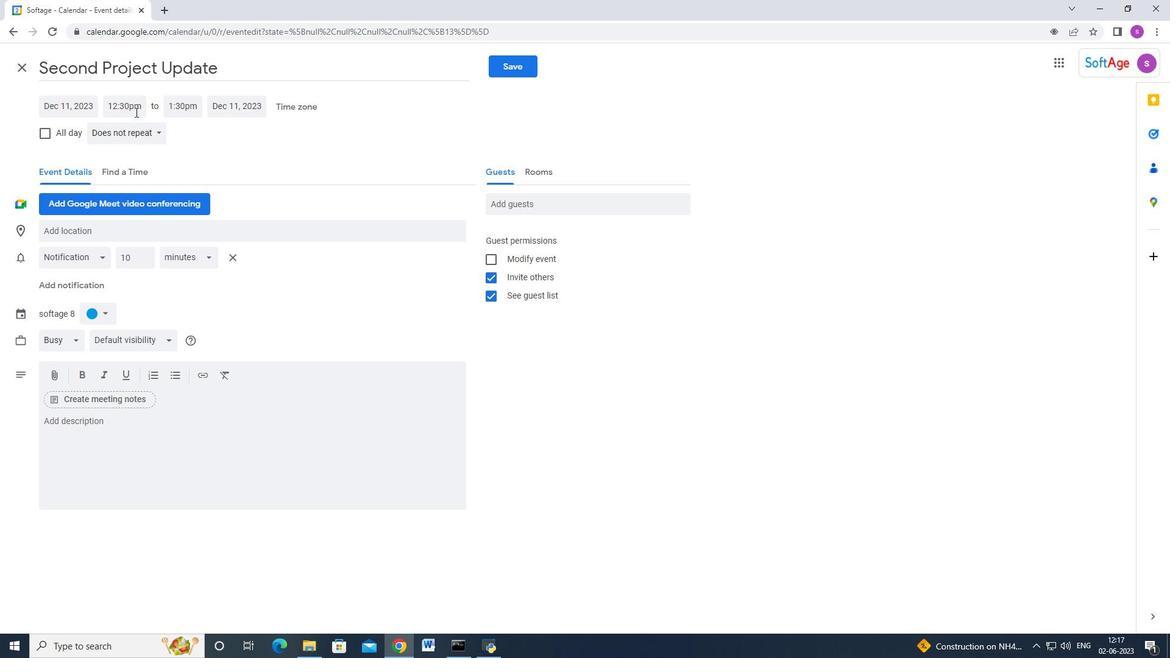 
Action: Mouse pressed left at (133, 112)
Screenshot: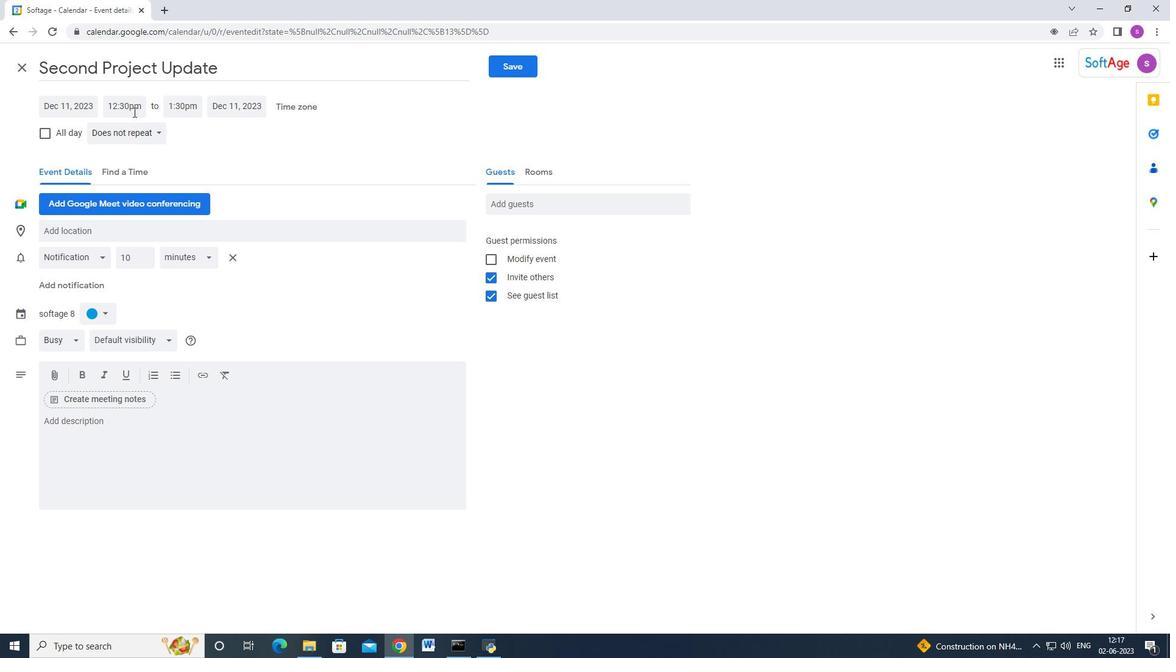 
Action: Mouse moved to (145, 161)
Screenshot: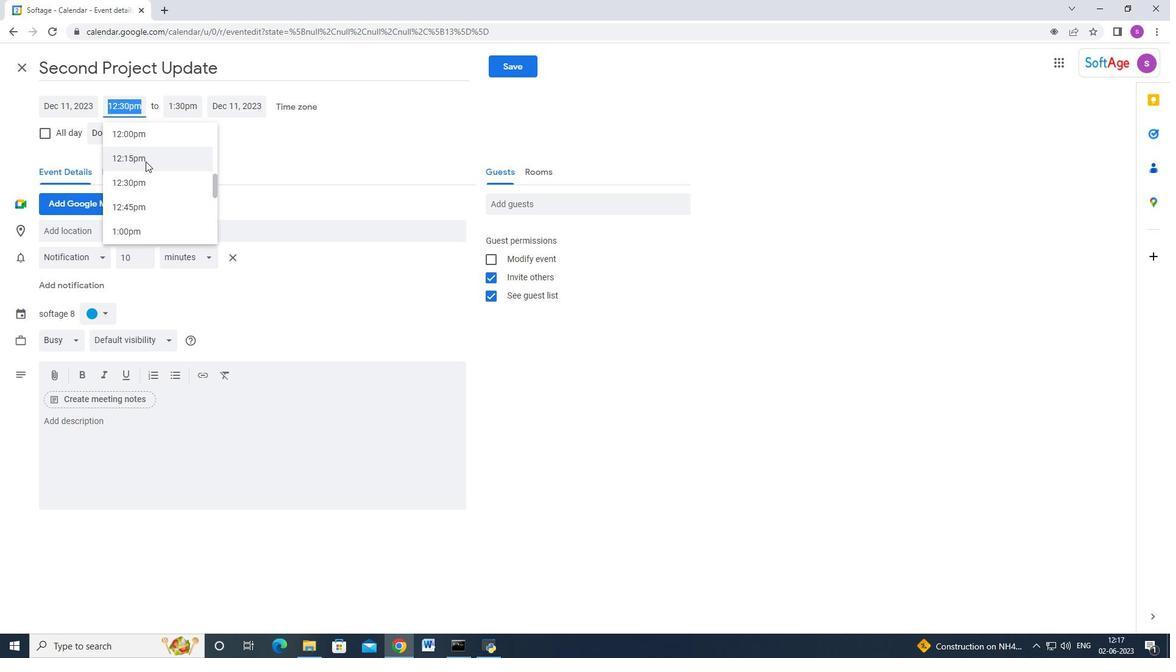 
Action: Mouse scrolled (145, 162) with delta (0, 0)
Screenshot: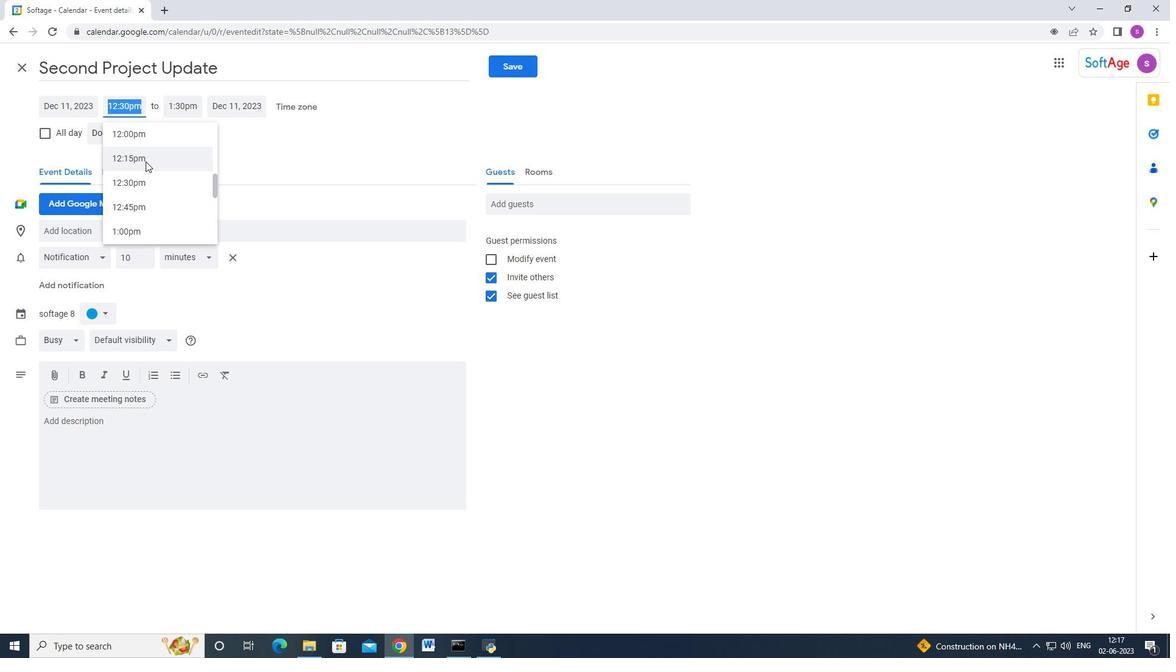 
Action: Mouse scrolled (145, 162) with delta (0, 0)
Screenshot: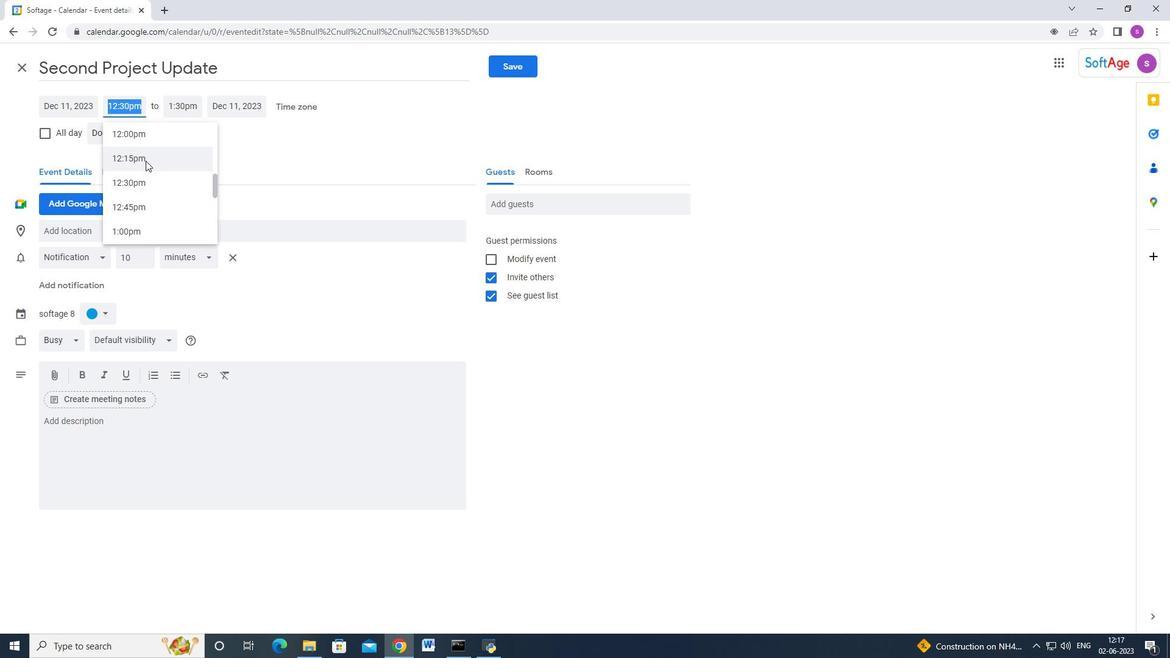 
Action: Mouse scrolled (145, 162) with delta (0, 0)
Screenshot: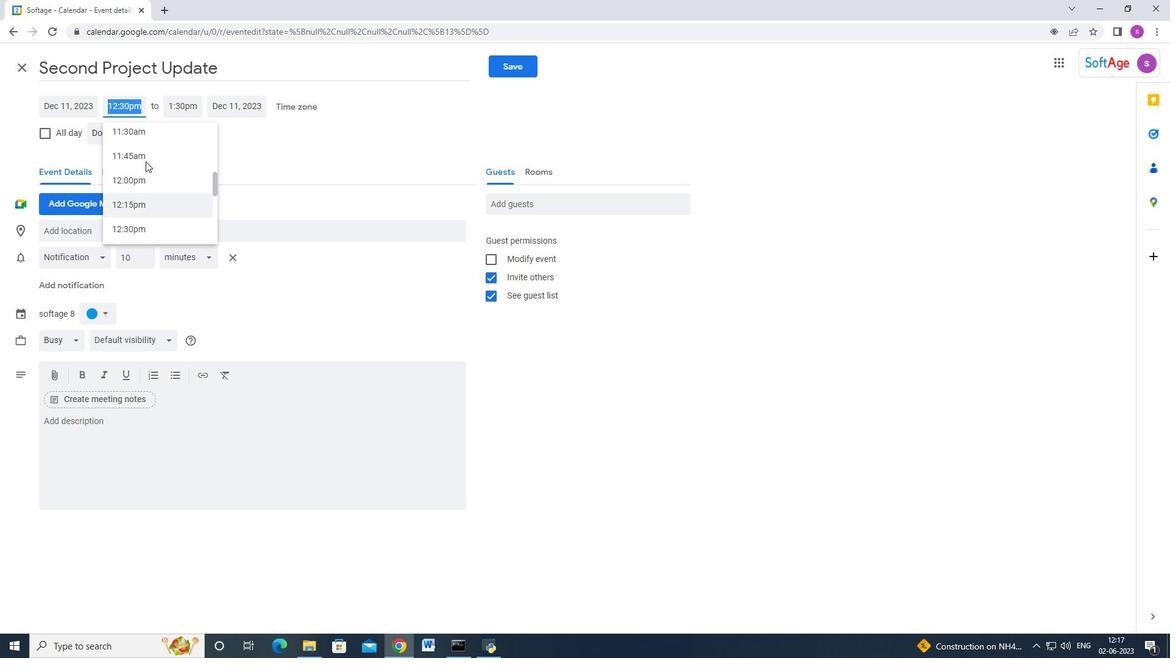 
Action: Mouse scrolled (145, 162) with delta (0, 0)
Screenshot: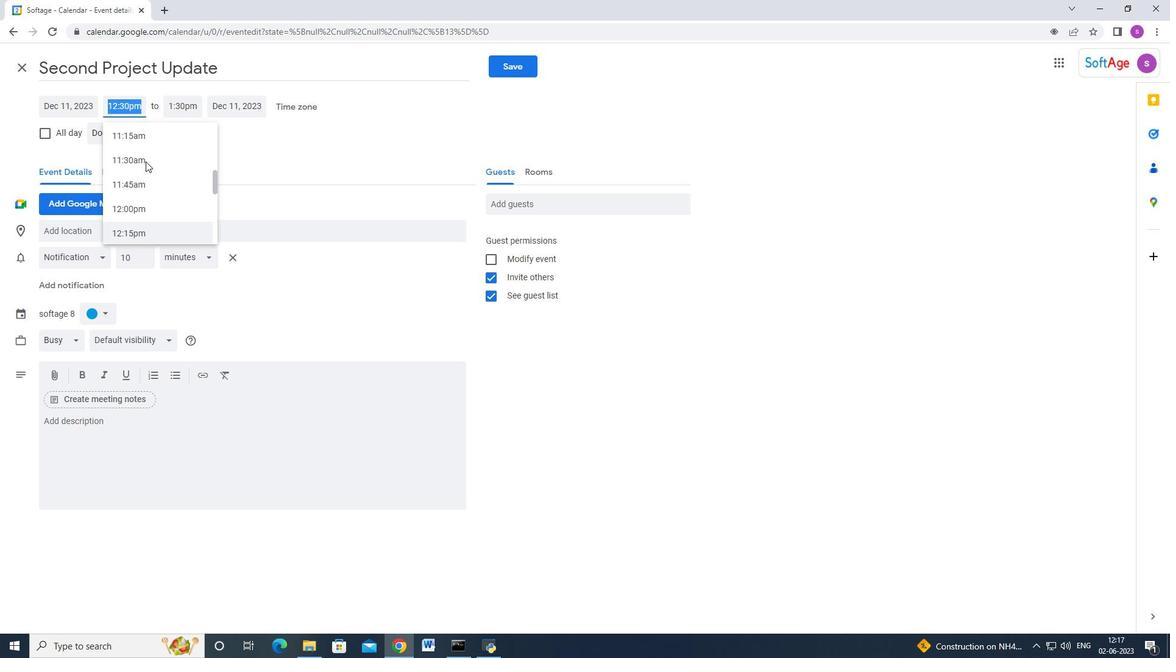 
Action: Mouse moved to (146, 176)
Screenshot: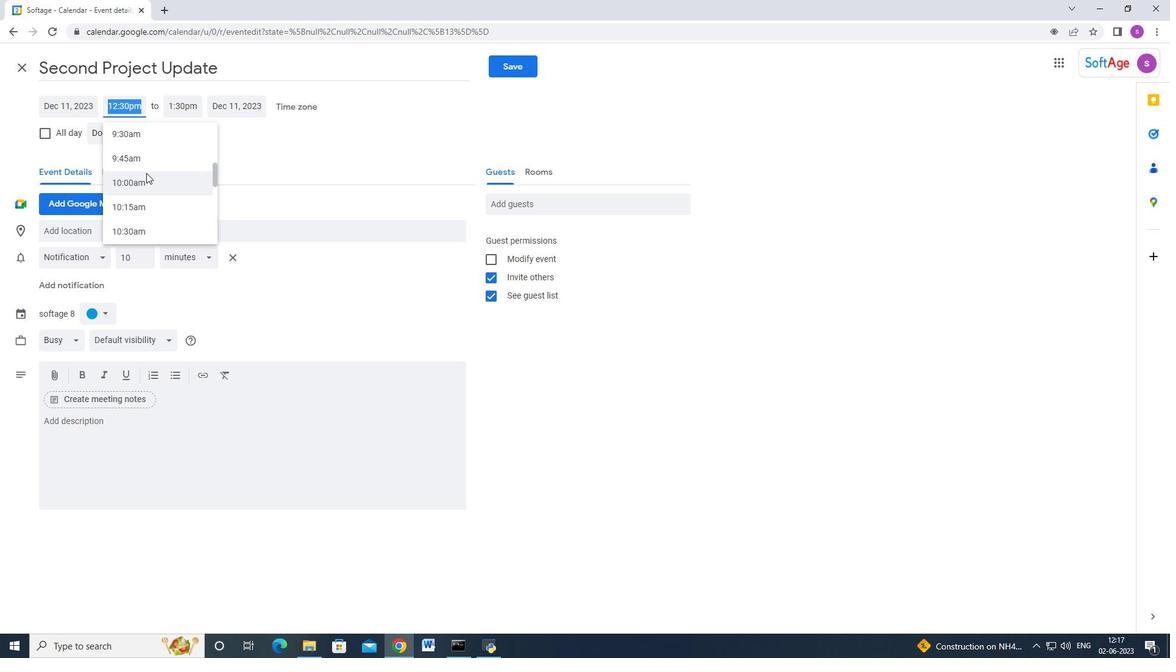 
Action: Mouse scrolled (146, 176) with delta (0, 0)
Screenshot: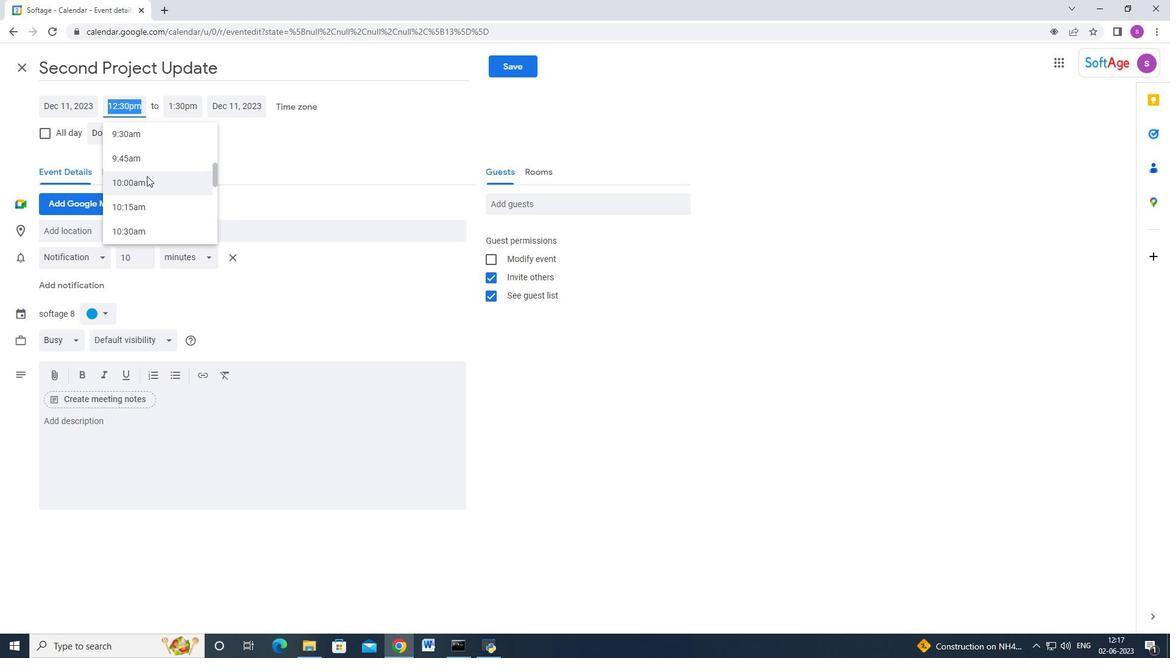 
Action: Mouse moved to (146, 173)
Screenshot: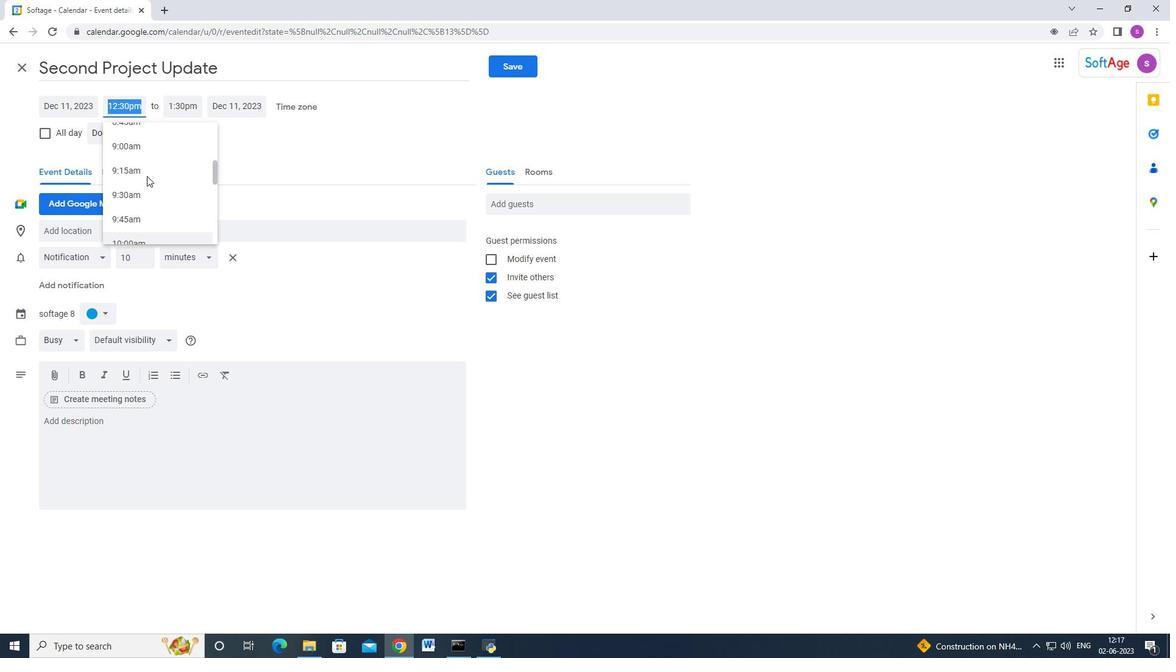 
Action: Mouse pressed left at (146, 173)
Screenshot: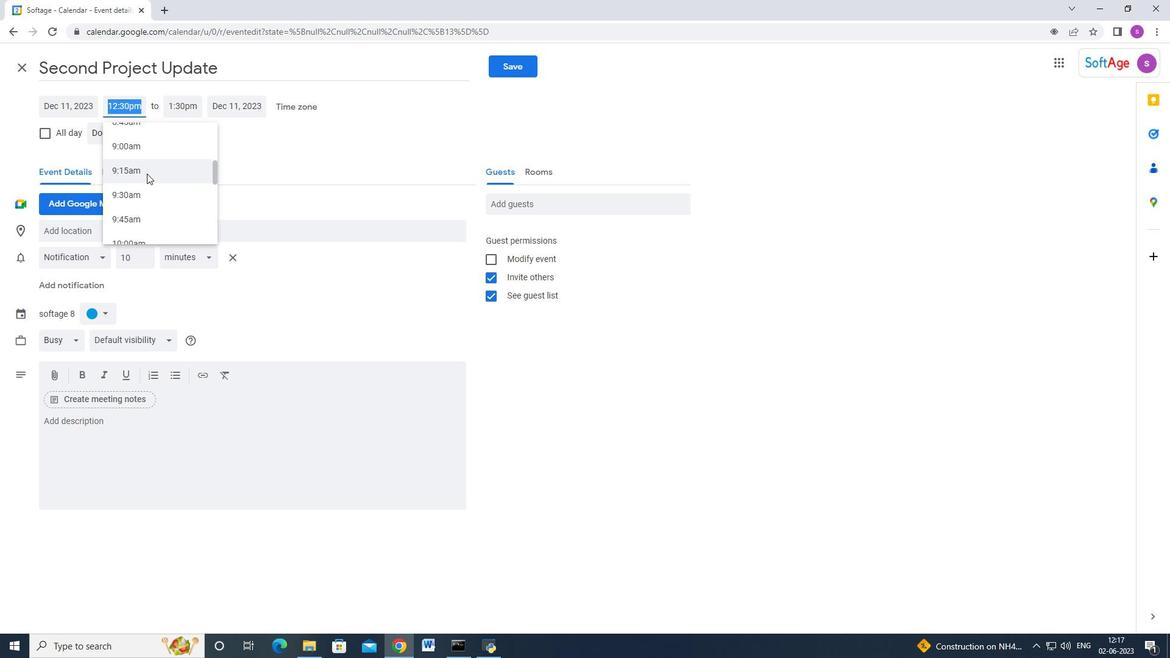 
Action: Mouse moved to (178, 107)
Screenshot: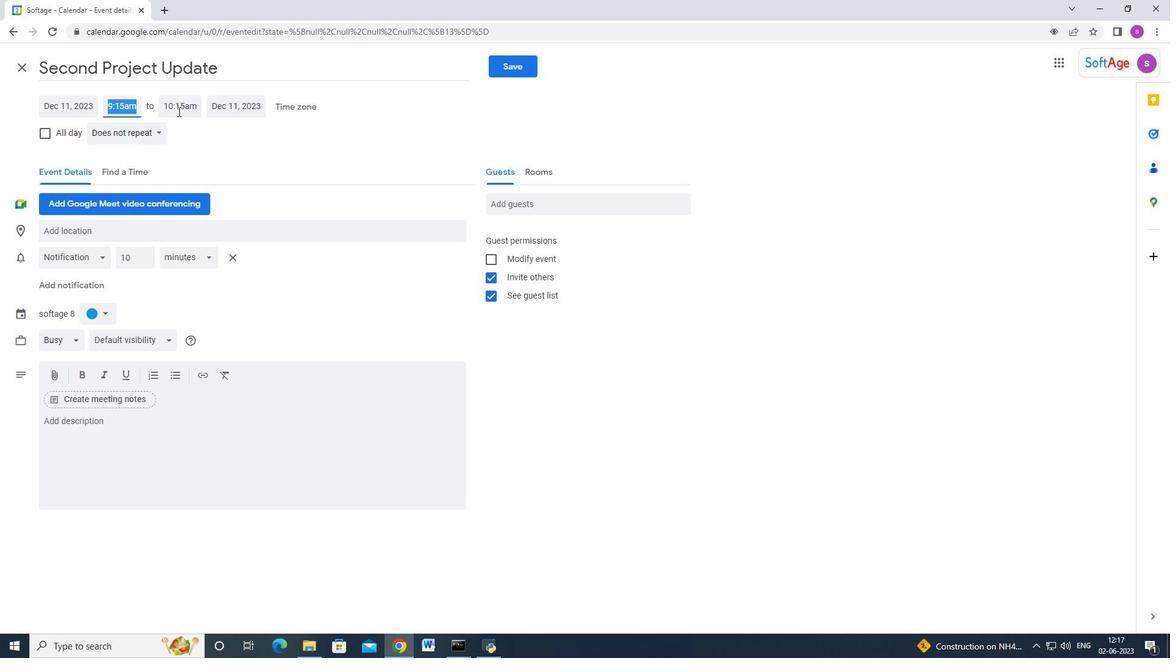 
Action: Mouse pressed left at (178, 107)
Screenshot: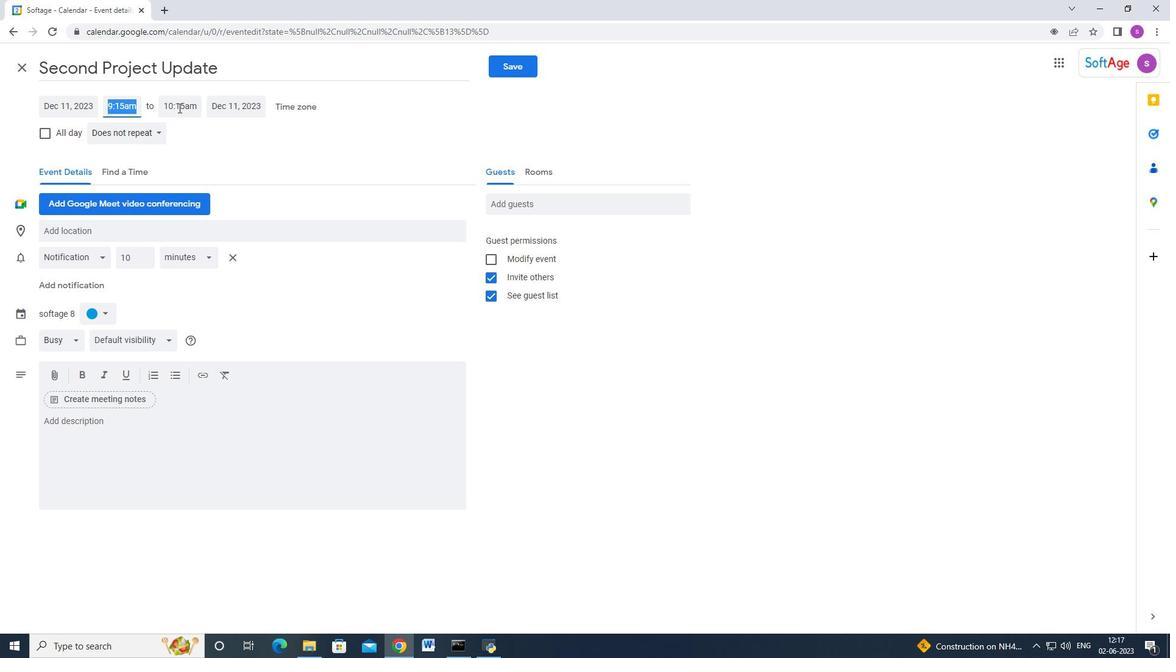 
Action: Mouse moved to (204, 192)
Screenshot: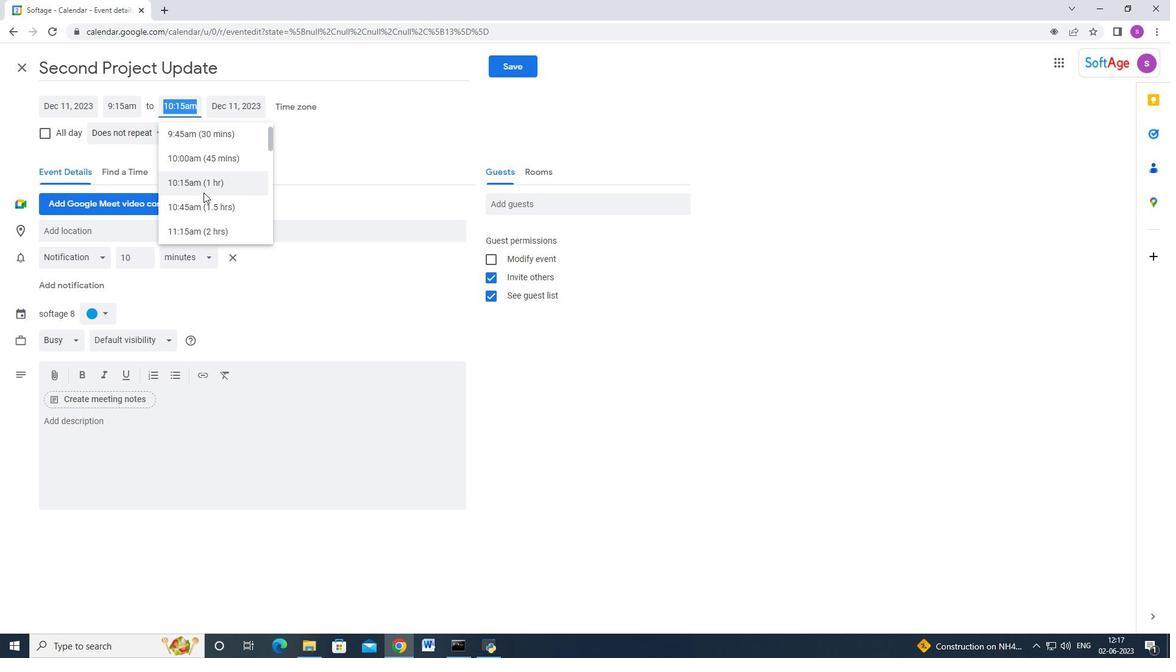 
Action: Mouse scrolled (204, 192) with delta (0, 0)
Screenshot: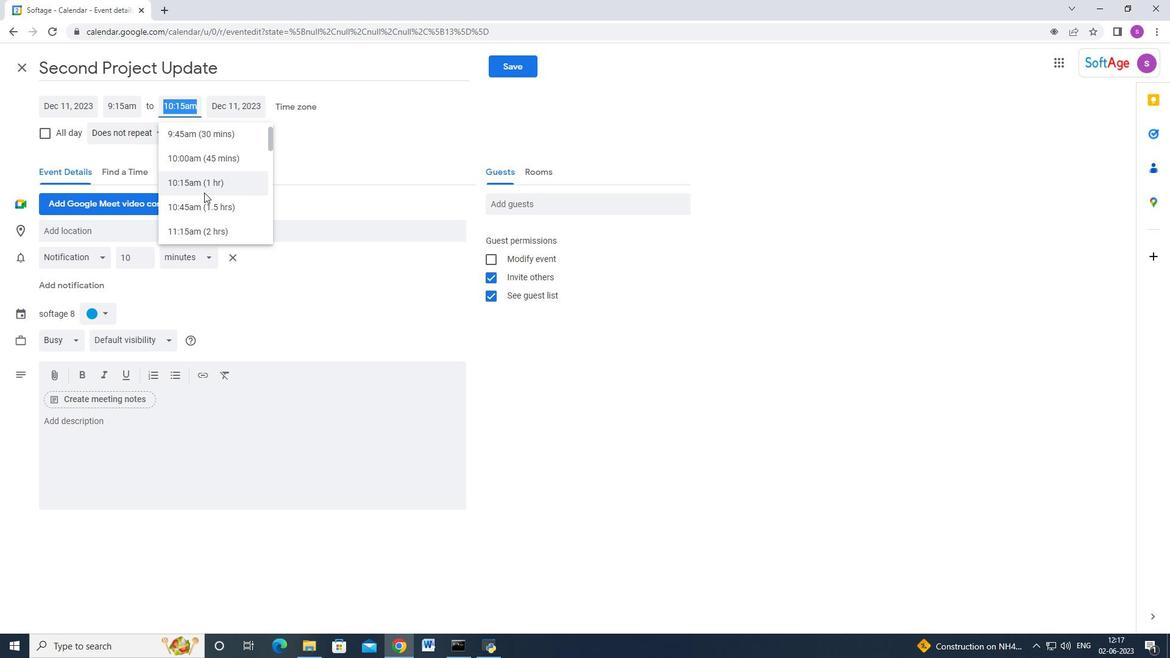 
Action: Mouse moved to (203, 166)
Screenshot: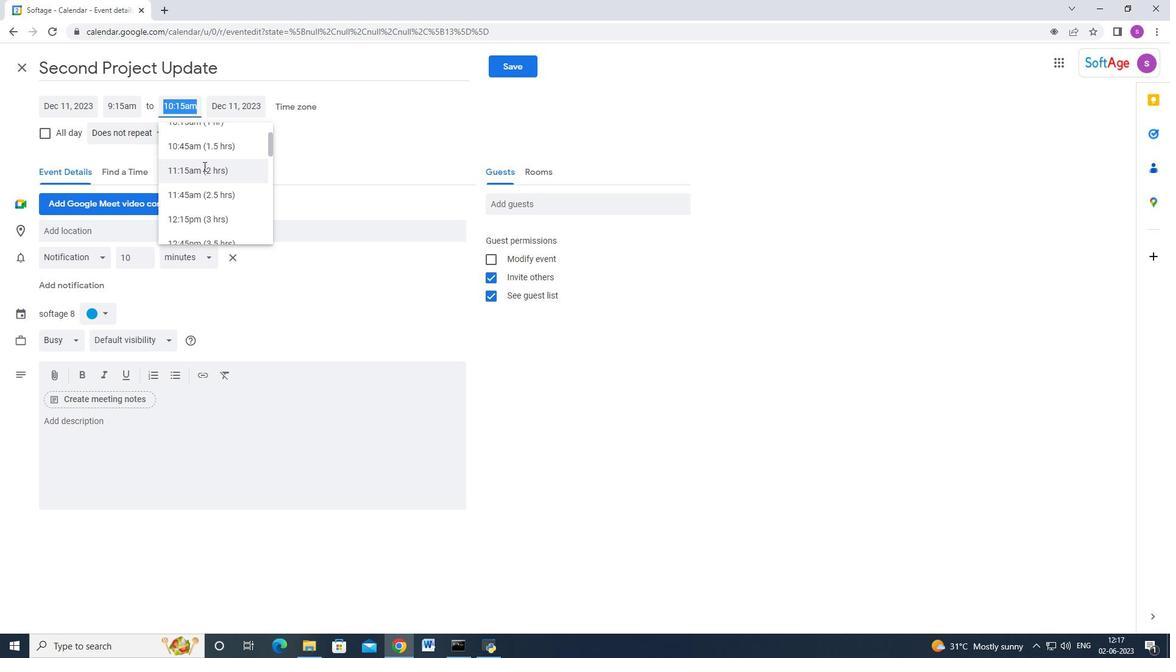 
Action: Mouse pressed left at (203, 166)
Screenshot: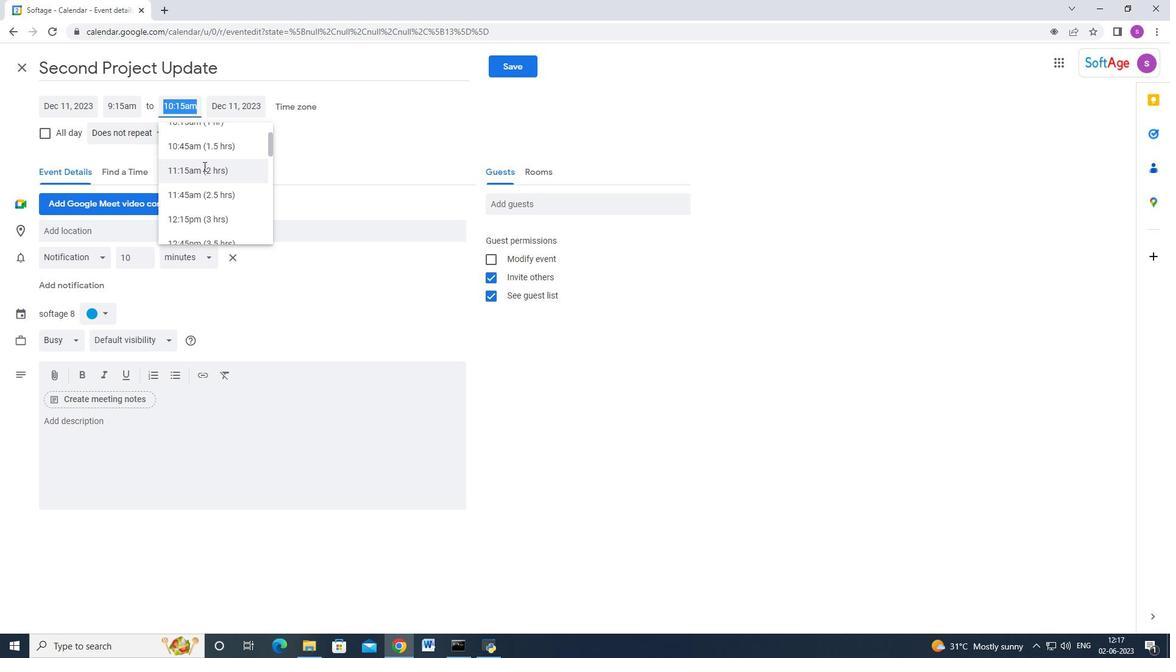 
Action: Mouse moved to (343, 171)
Screenshot: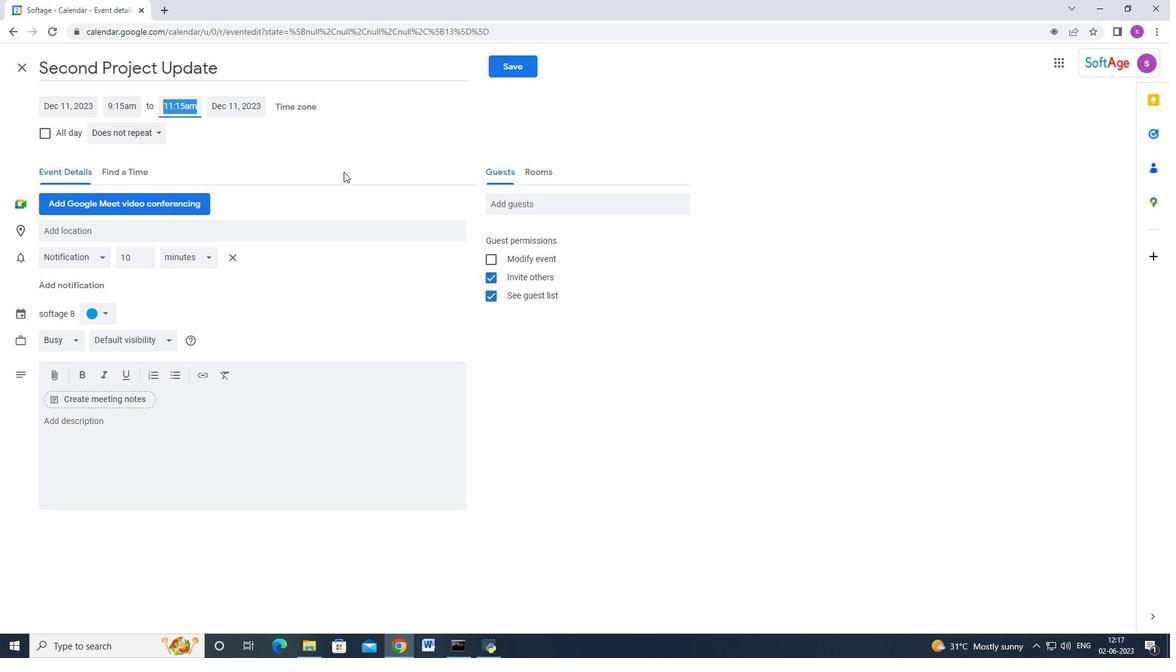
Action: Mouse scrolled (343, 171) with delta (0, 0)
Screenshot: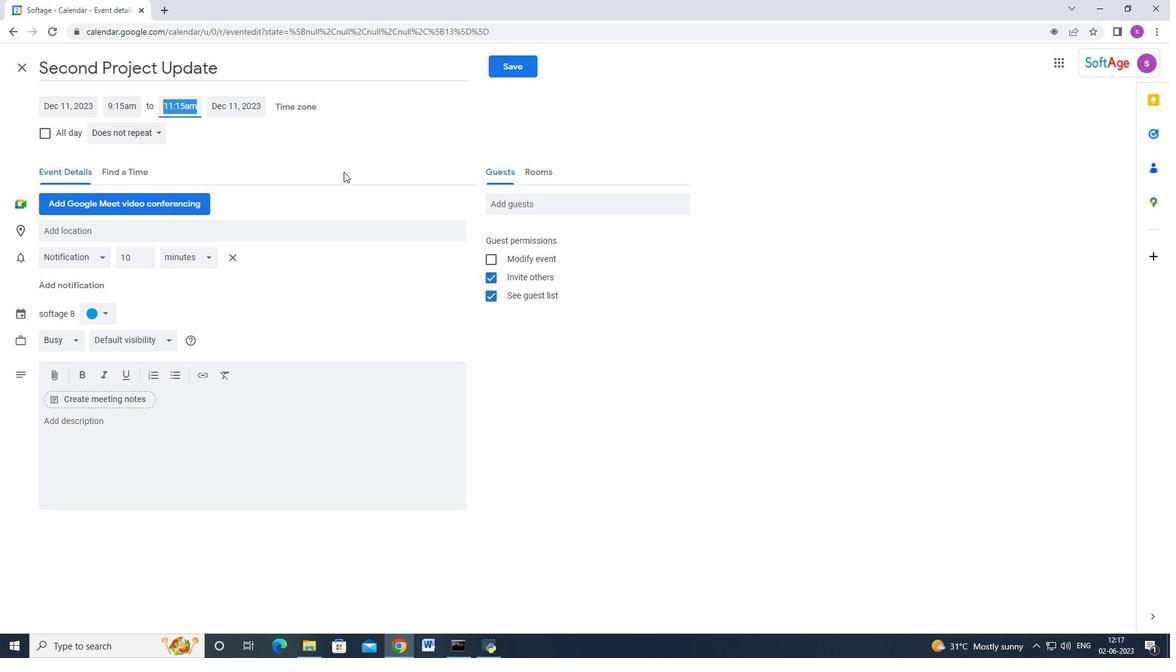 
Action: Mouse moved to (148, 421)
Screenshot: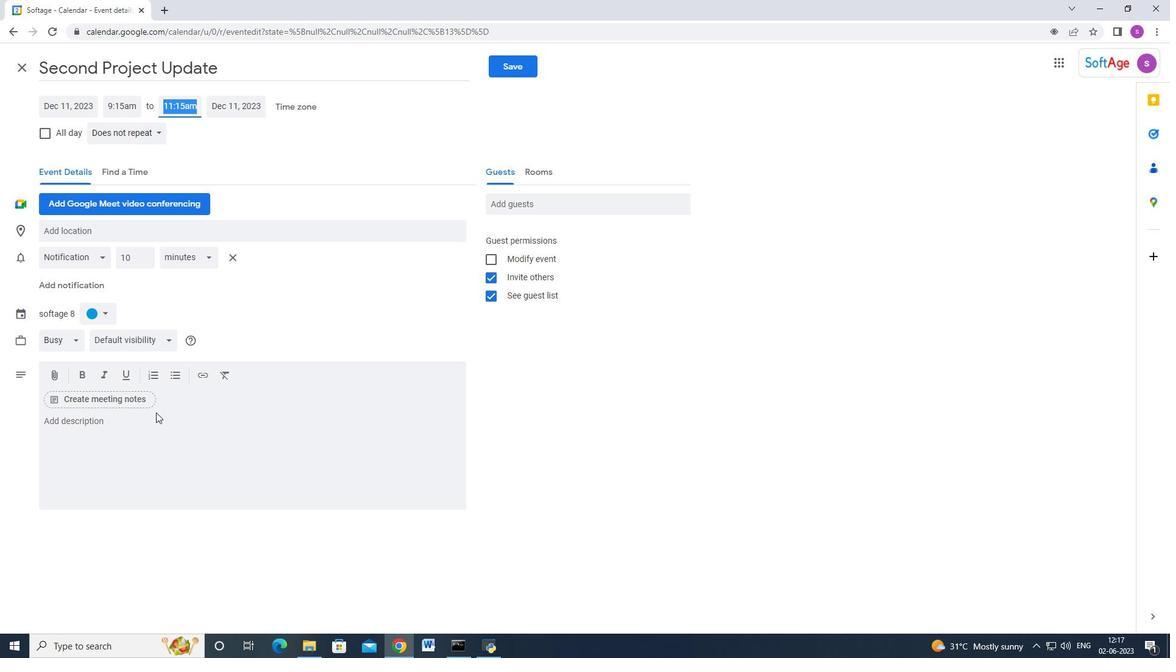 
Action: Mouse pressed left at (148, 421)
Screenshot: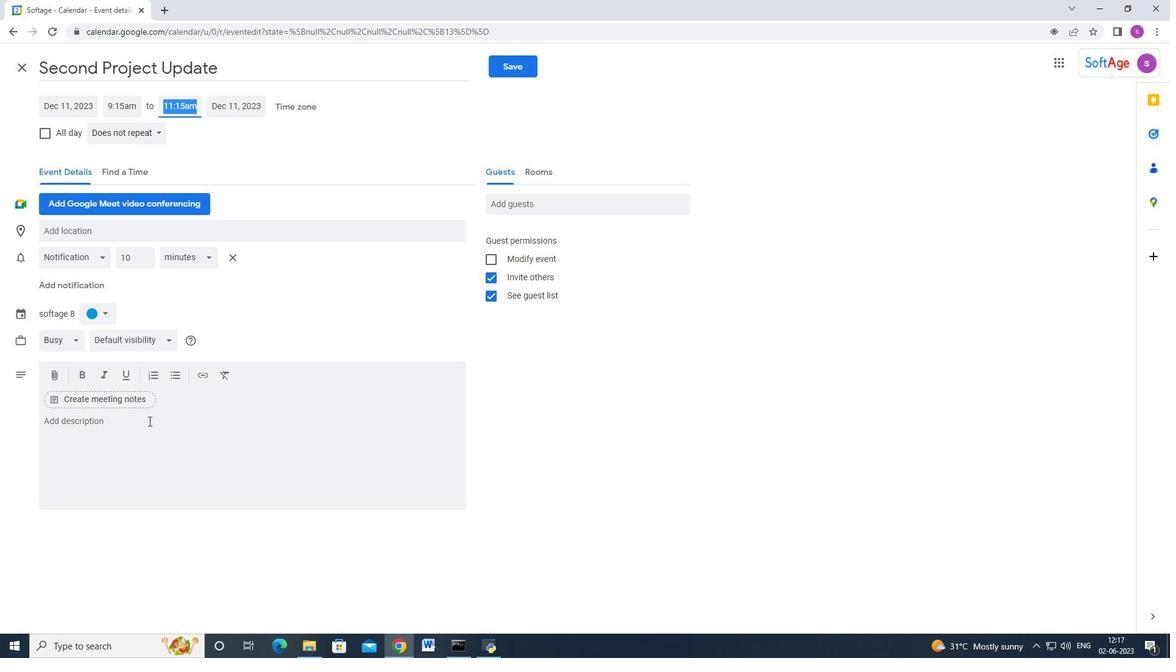 
Action: Mouse moved to (152, 422)
Screenshot: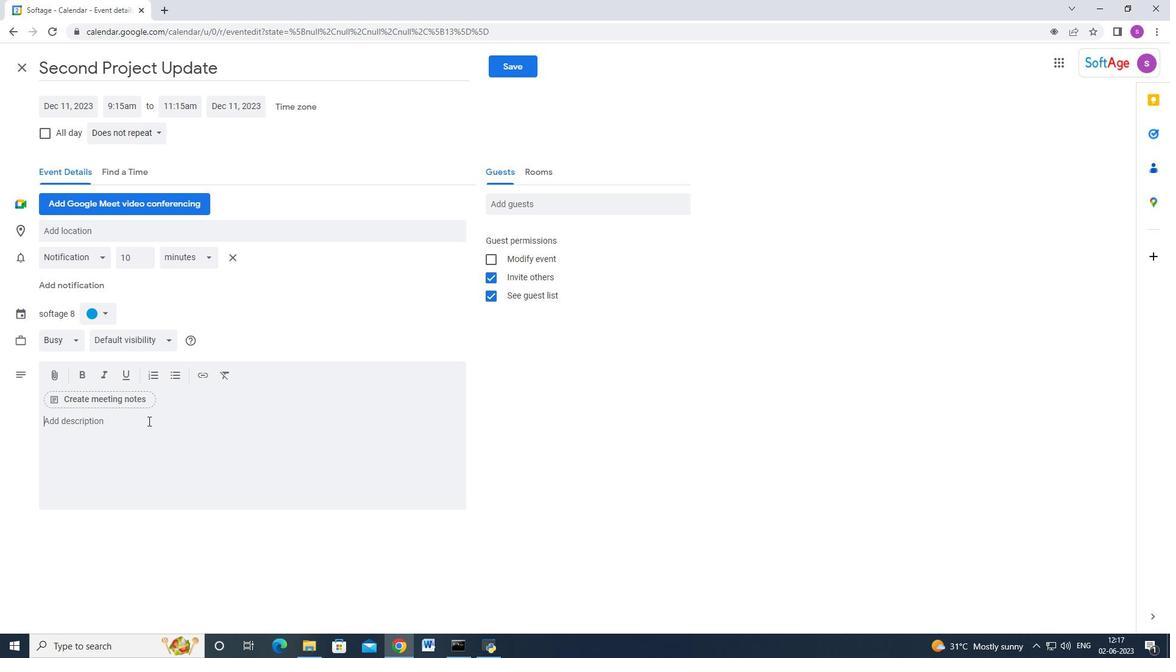 
Action: Key pressed <Key.shift>Participants<Key.space>will<Key.space>gain<Key.space>insights<Key.space>into<Key.space>leading<Key.space>and<Key.space>managing<Key.space>change<Key.space>within<Key.space>their<Key.space>teams<Key.space>and<Key.space>organizations.<Key.space><Key.shift>They<Key.space>will<Key.space>learn<Key.space>how<Key.space>to<Key.space>navigate<Key.space>change<Key.space>effectively,<Key.space>engage<Key.space>team<Key.space>members<Key.space>in<Key.space>the<Key.space>change<Key.space>process,<Key.space>and<Key.space>create<Key.space>a<Key.space>culture<Key.space>of<Key.space>adaptability<Key.space>and<Key.space>resilience.
Screenshot: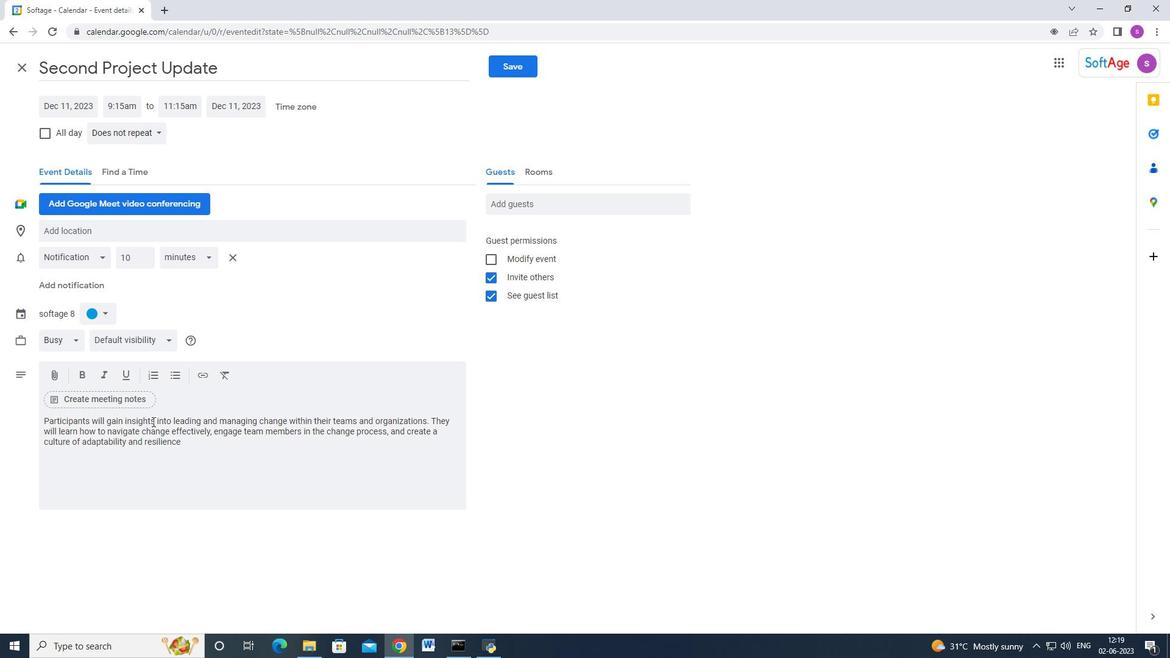 
Action: Mouse moved to (98, 315)
Screenshot: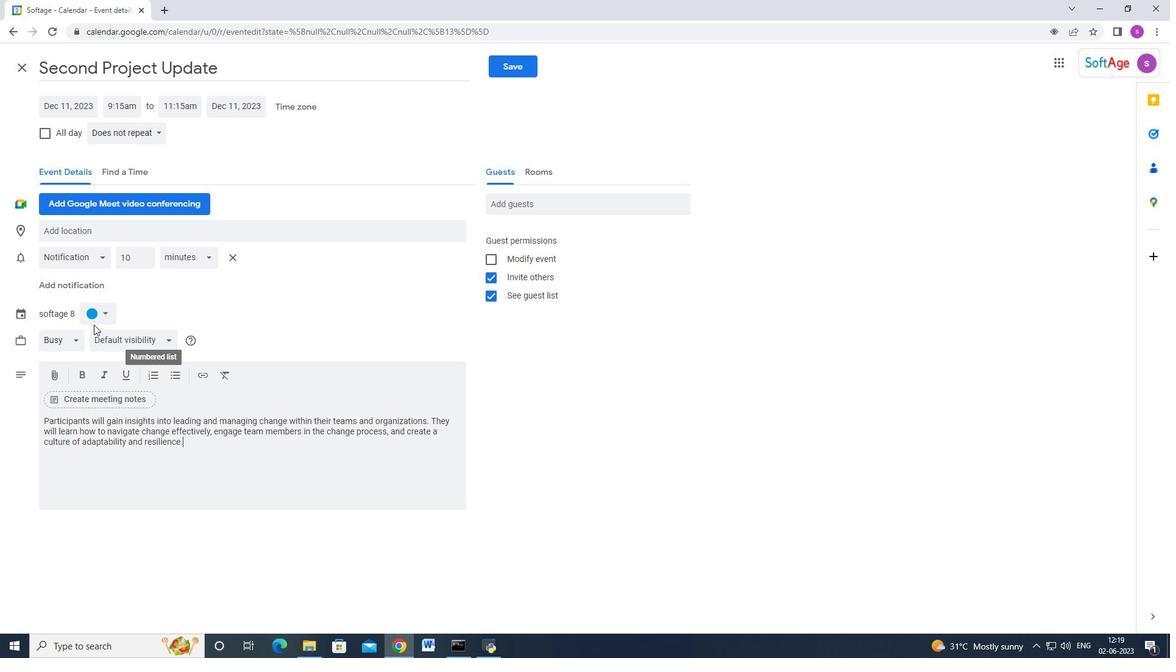 
Action: Mouse pressed left at (98, 315)
Screenshot: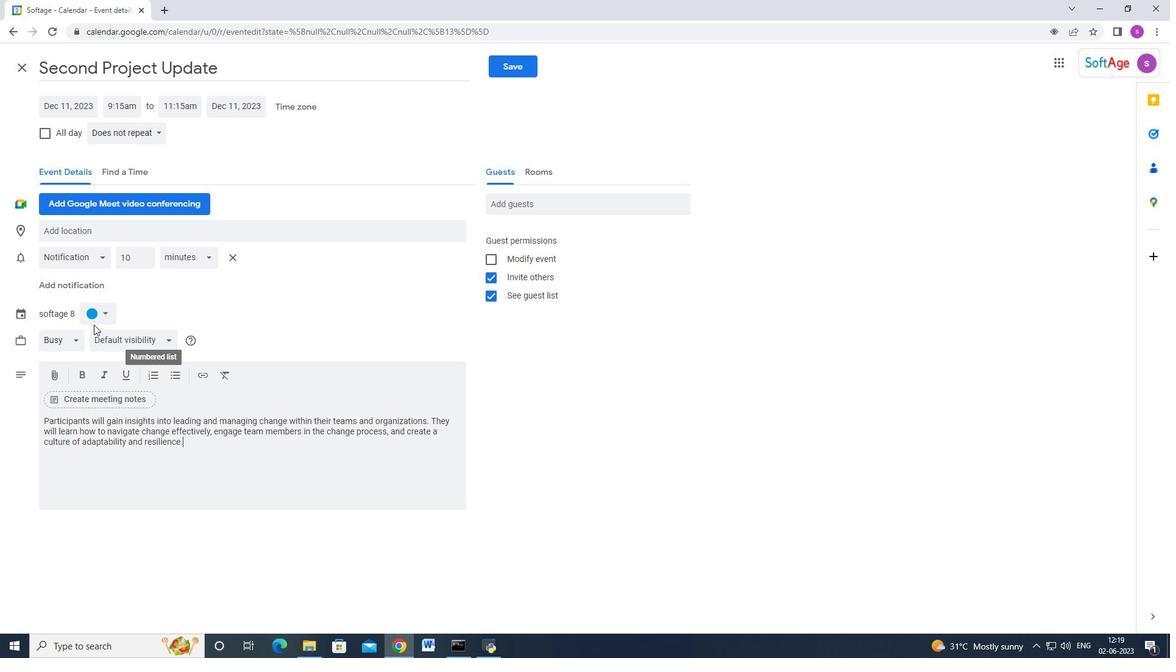 
Action: Mouse moved to (92, 384)
Screenshot: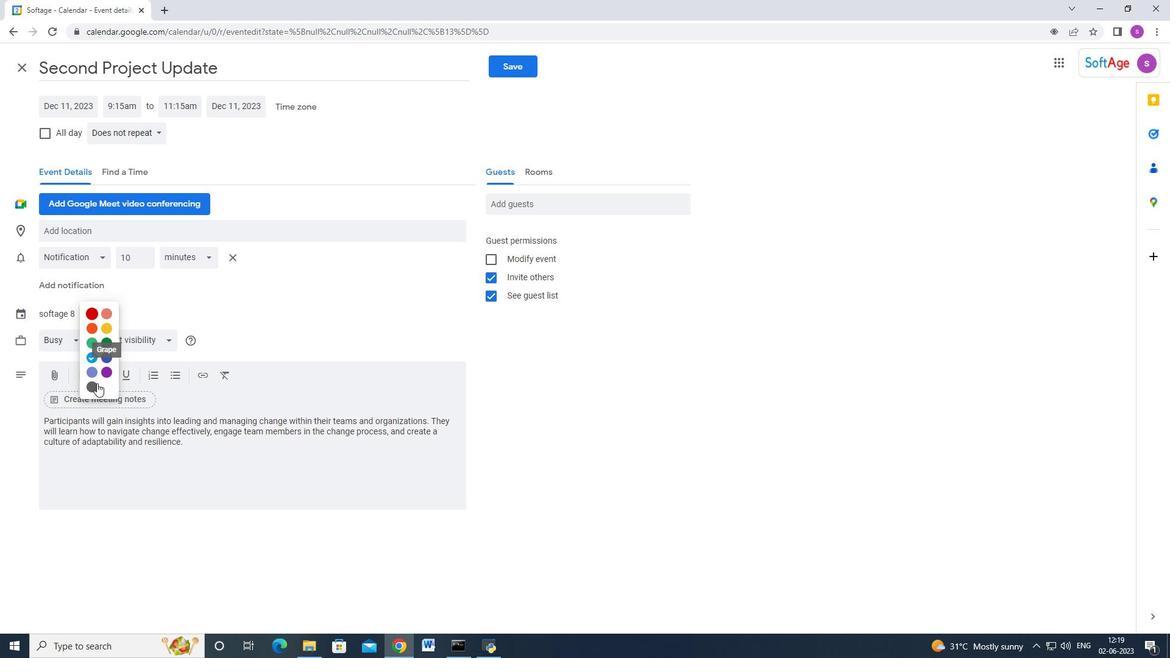 
Action: Mouse pressed left at (92, 384)
Screenshot: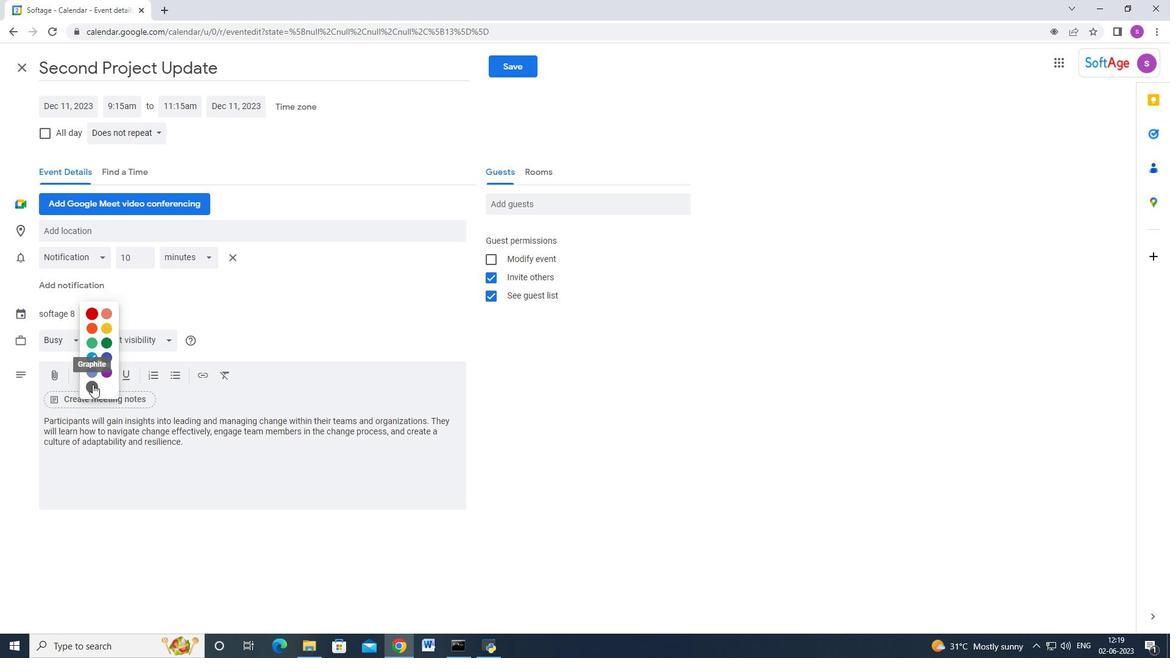 
Action: Mouse moved to (127, 226)
Screenshot: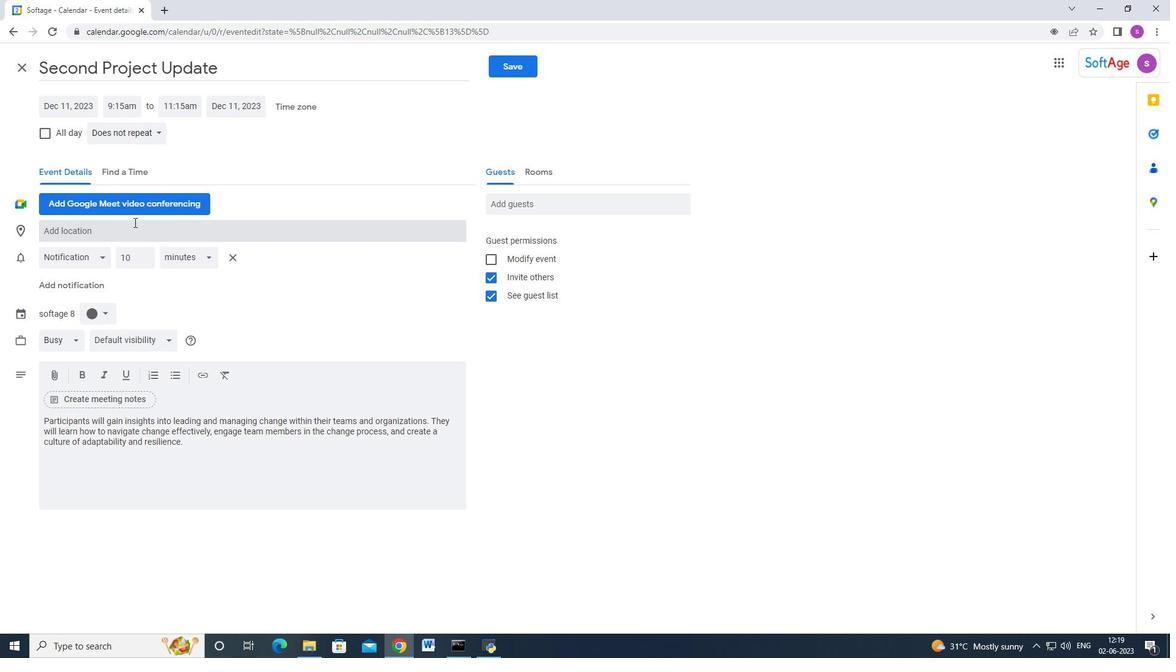 
Action: Mouse pressed left at (127, 226)
Screenshot: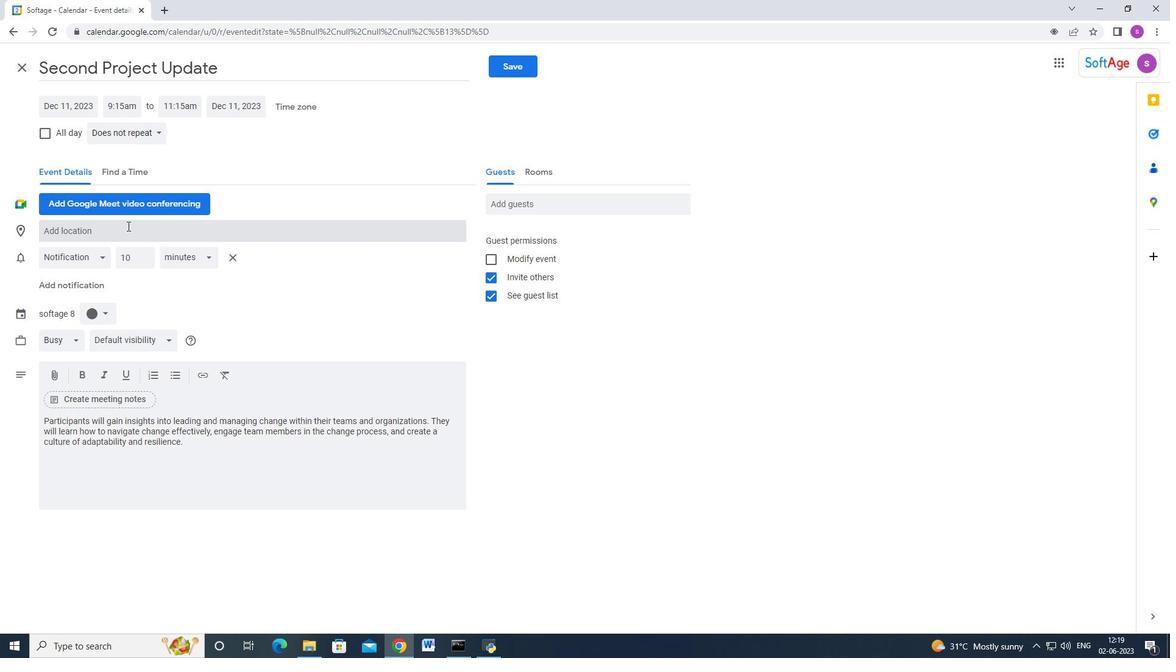 
Action: Key pressed <Key.shift>Nairobi
Screenshot: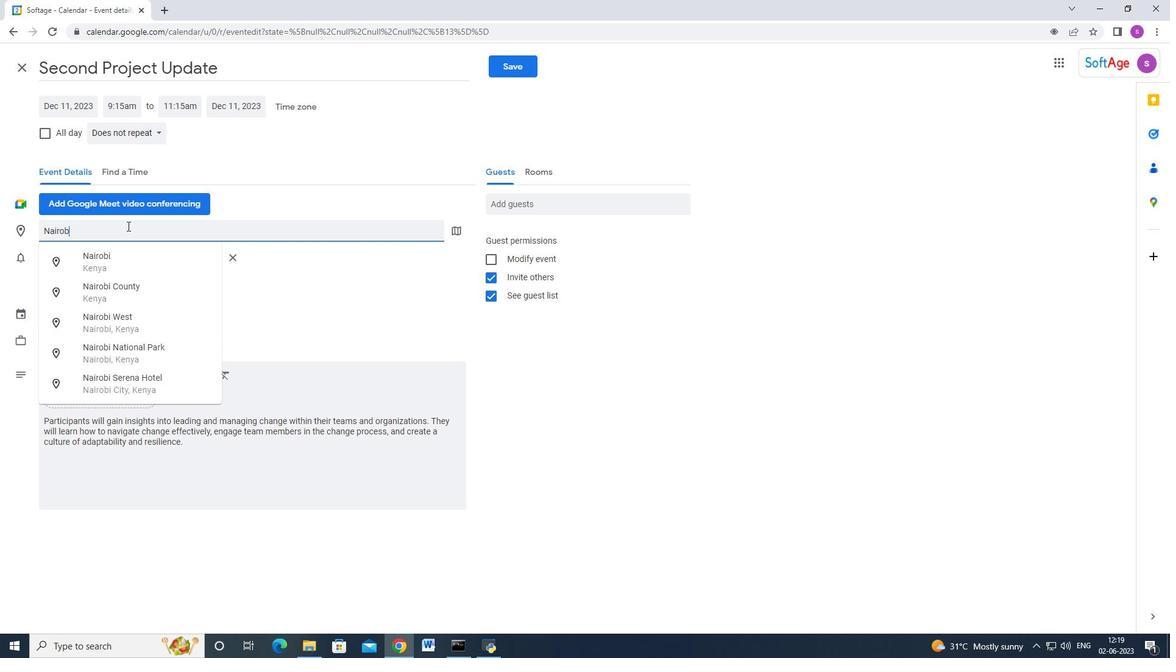 
Action: Mouse moved to (127, 251)
Screenshot: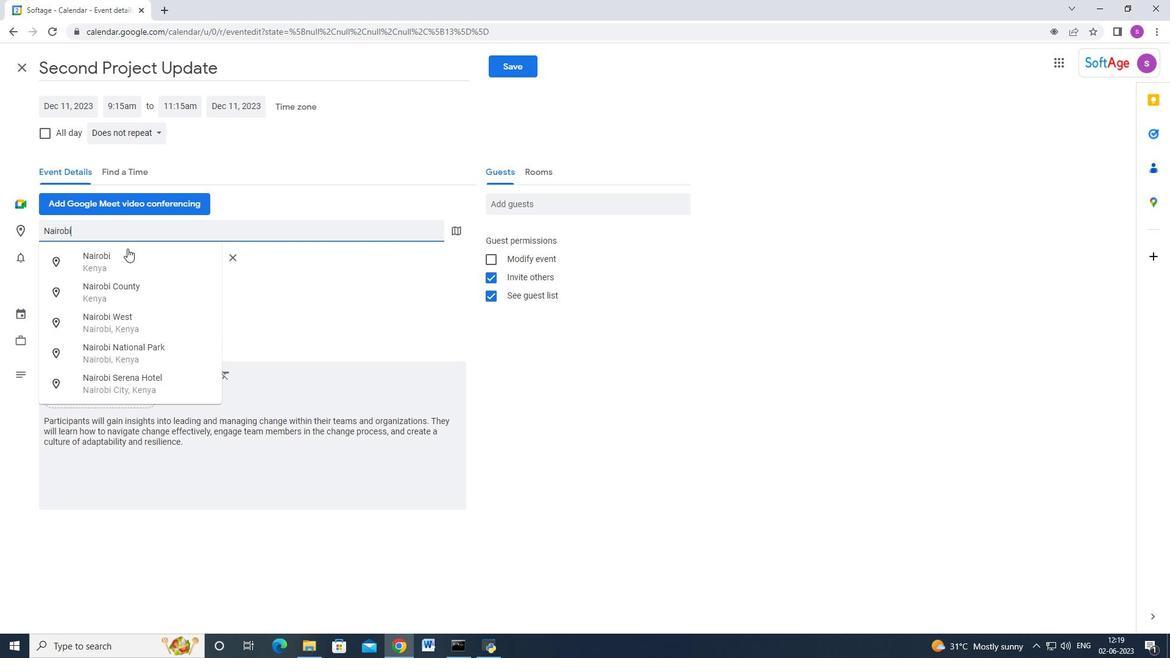 
Action: Mouse pressed left at (127, 251)
Screenshot: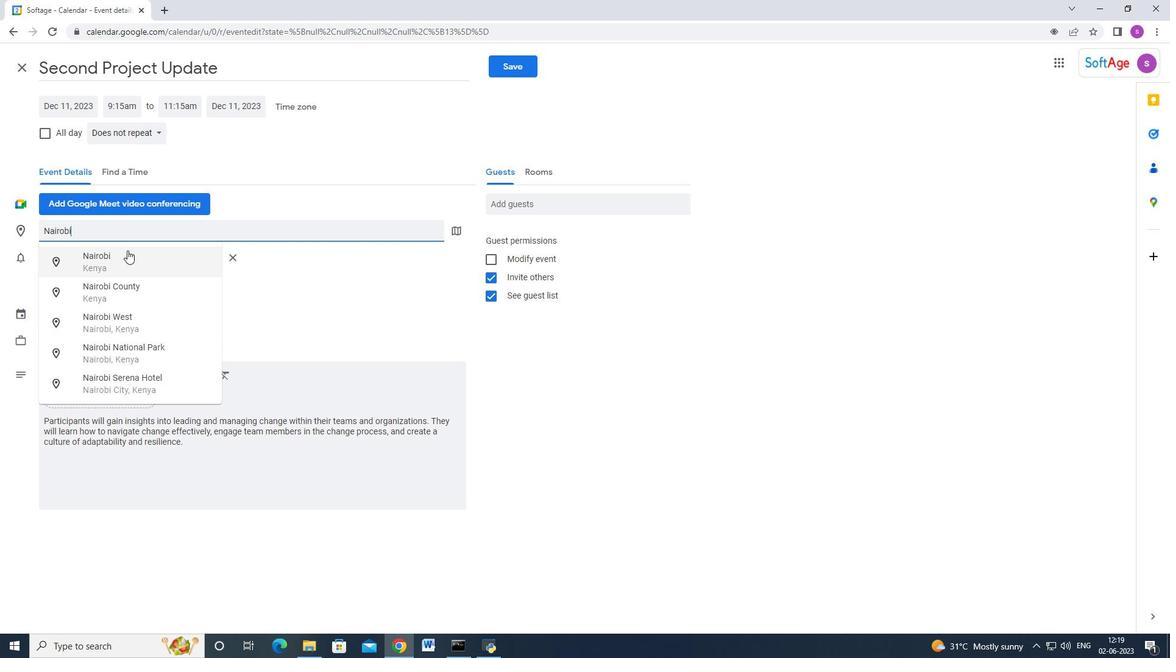 
Action: Mouse moved to (246, 228)
Screenshot: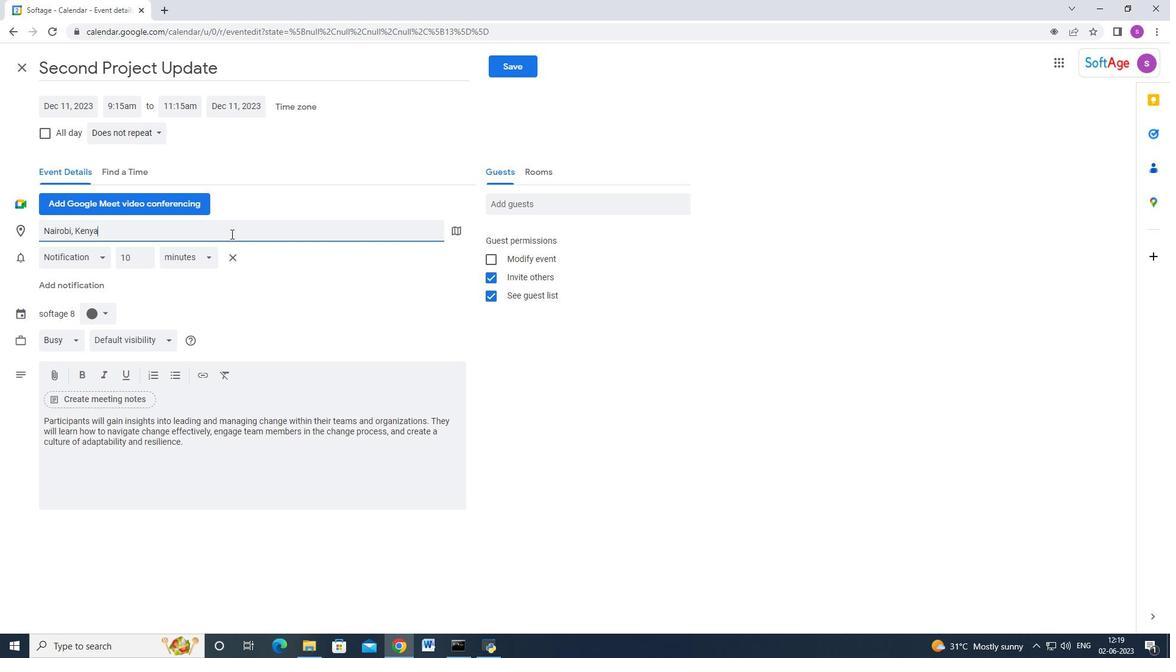 
Action: Mouse scrolled (246, 228) with delta (0, 0)
Screenshot: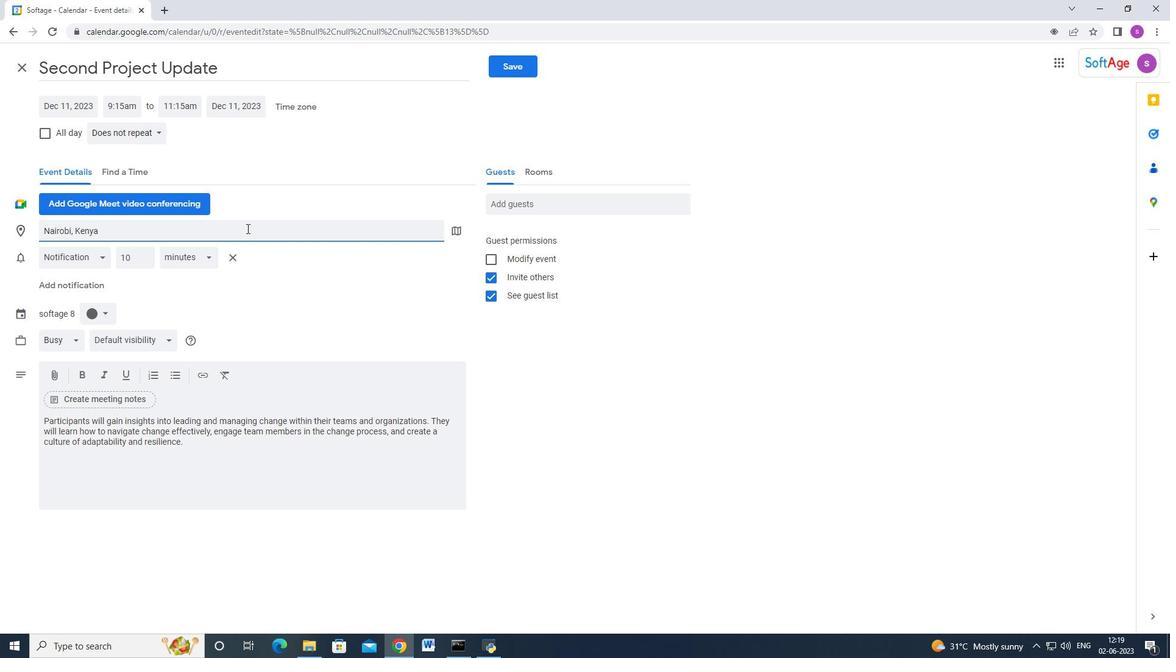 
Action: Mouse moved to (542, 199)
Screenshot: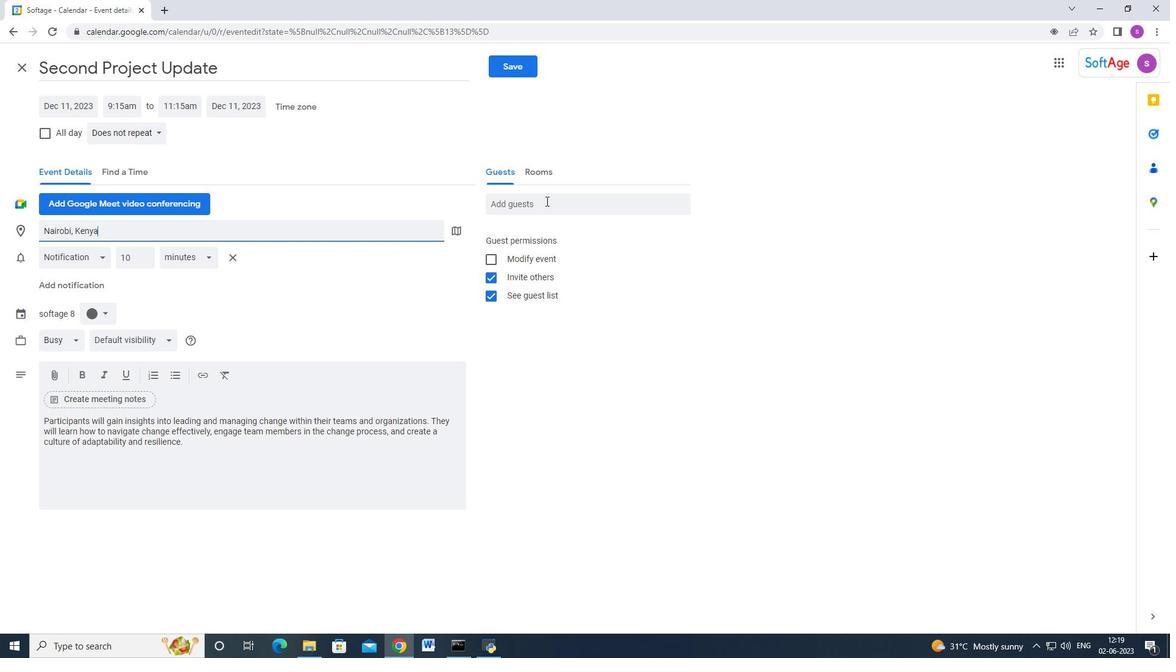 
Action: Mouse pressed left at (542, 199)
Screenshot: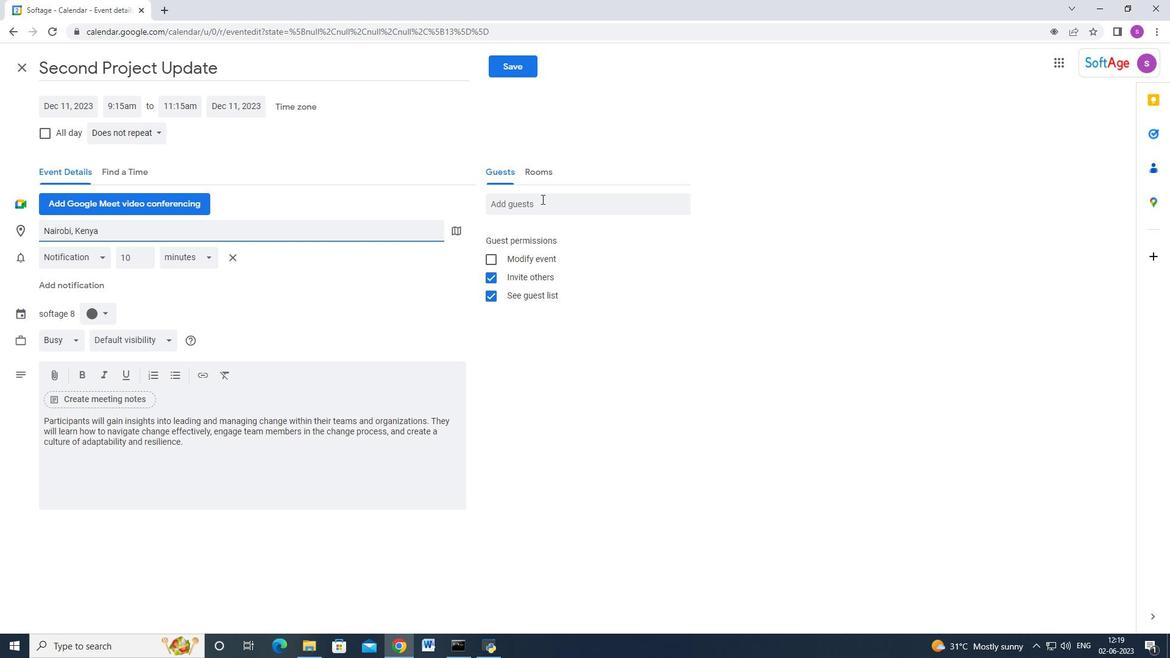 
Action: Key pressed softage.3<Key.shift_r>@softage.net<Key.enter>softage.4<Key.shift_r>@softage.net<Key.enter>
Screenshot: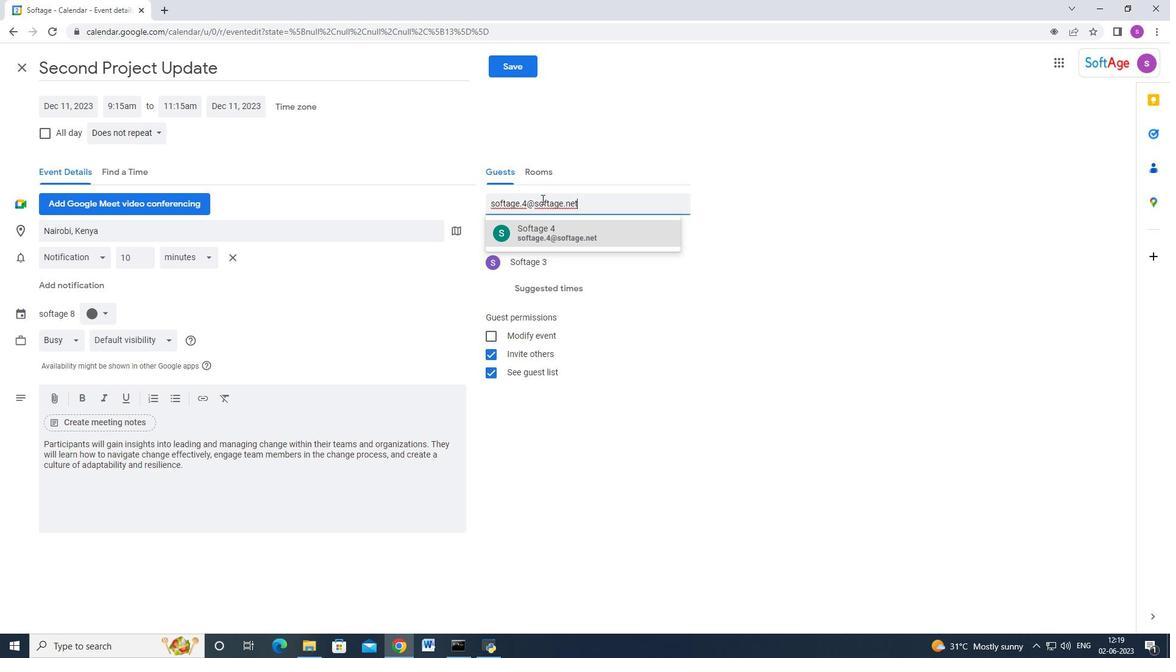 
Action: Mouse moved to (142, 133)
Screenshot: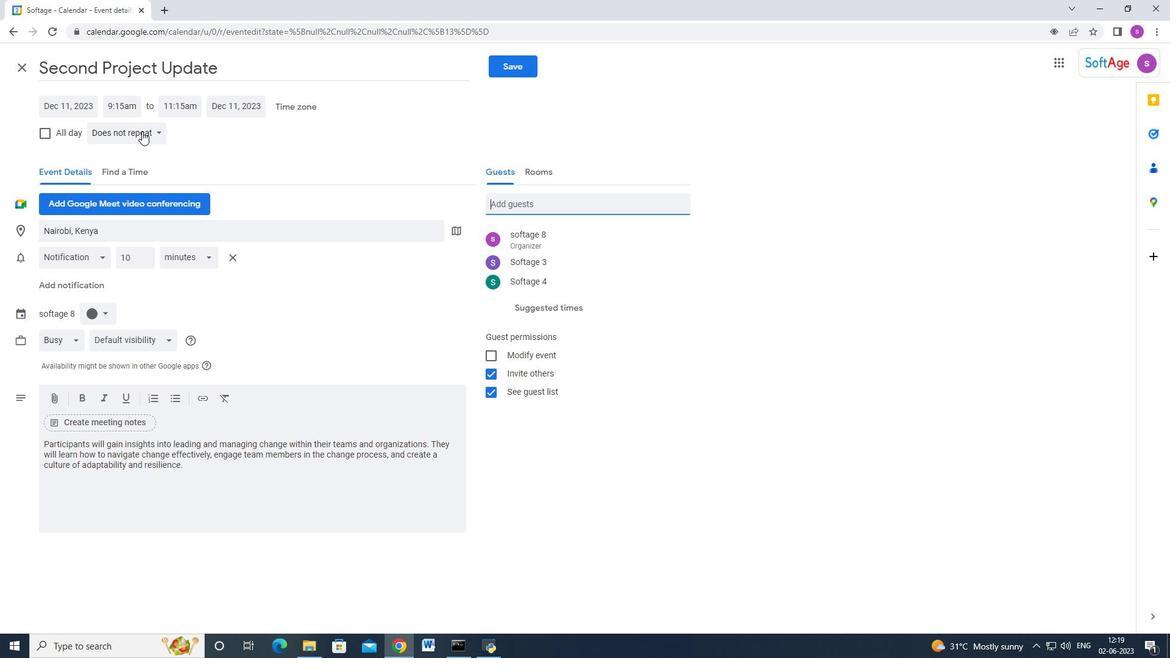 
Action: Mouse pressed left at (142, 133)
Screenshot: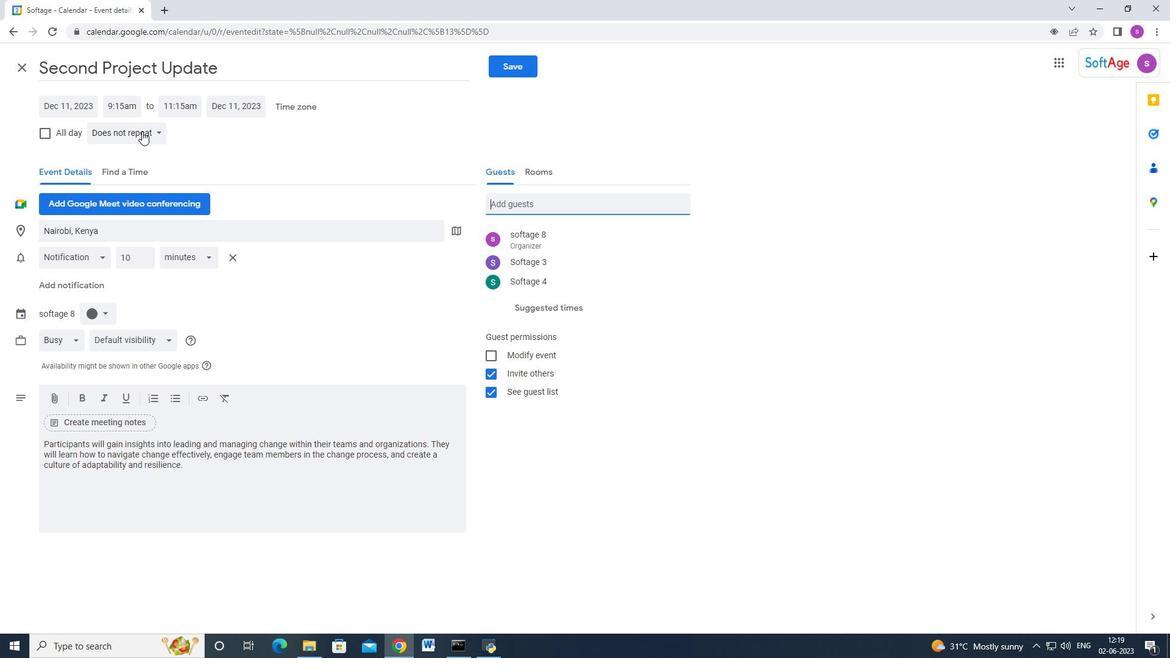 
Action: Mouse moved to (167, 129)
Screenshot: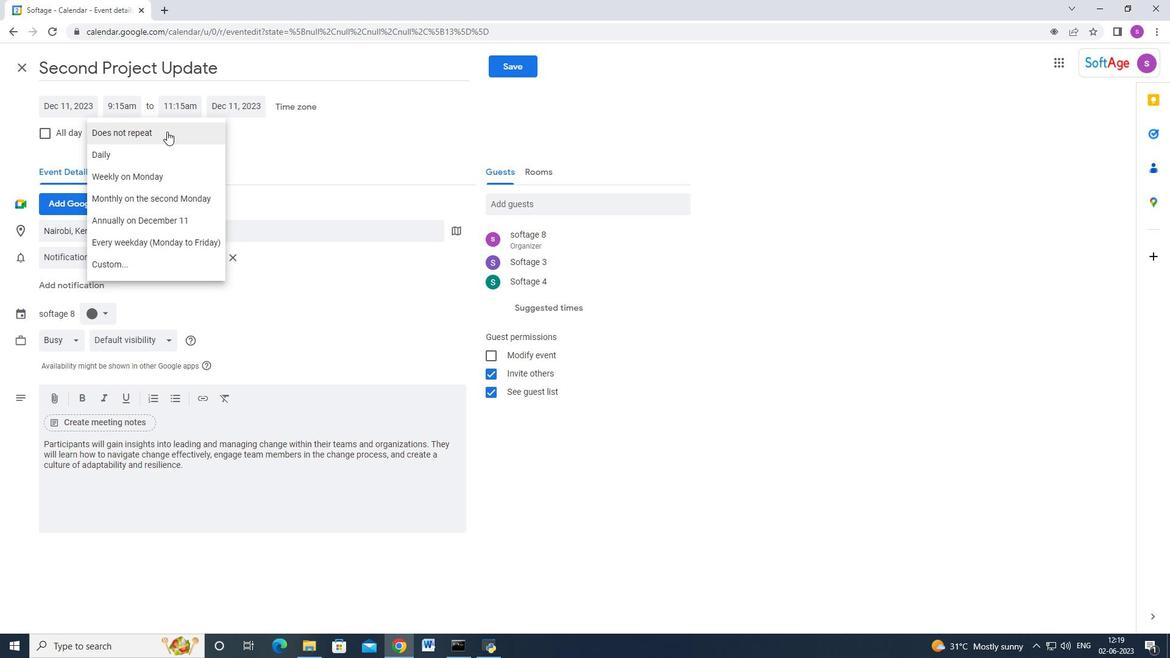 
Action: Mouse pressed left at (167, 129)
Screenshot: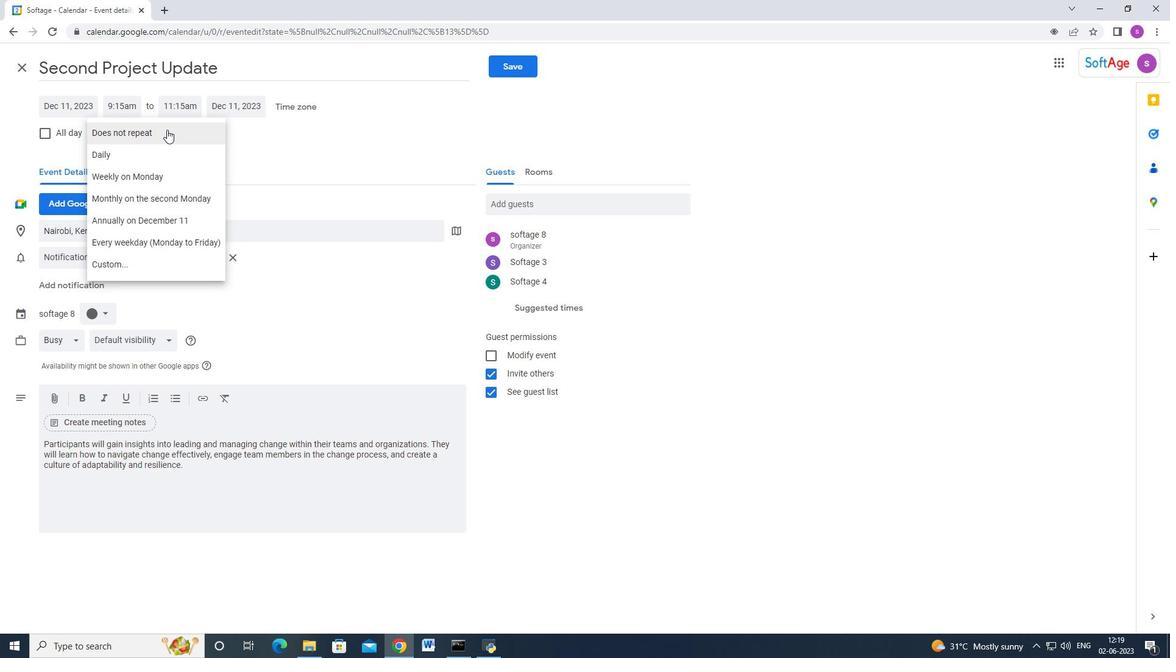 
Action: Mouse moved to (504, 71)
Screenshot: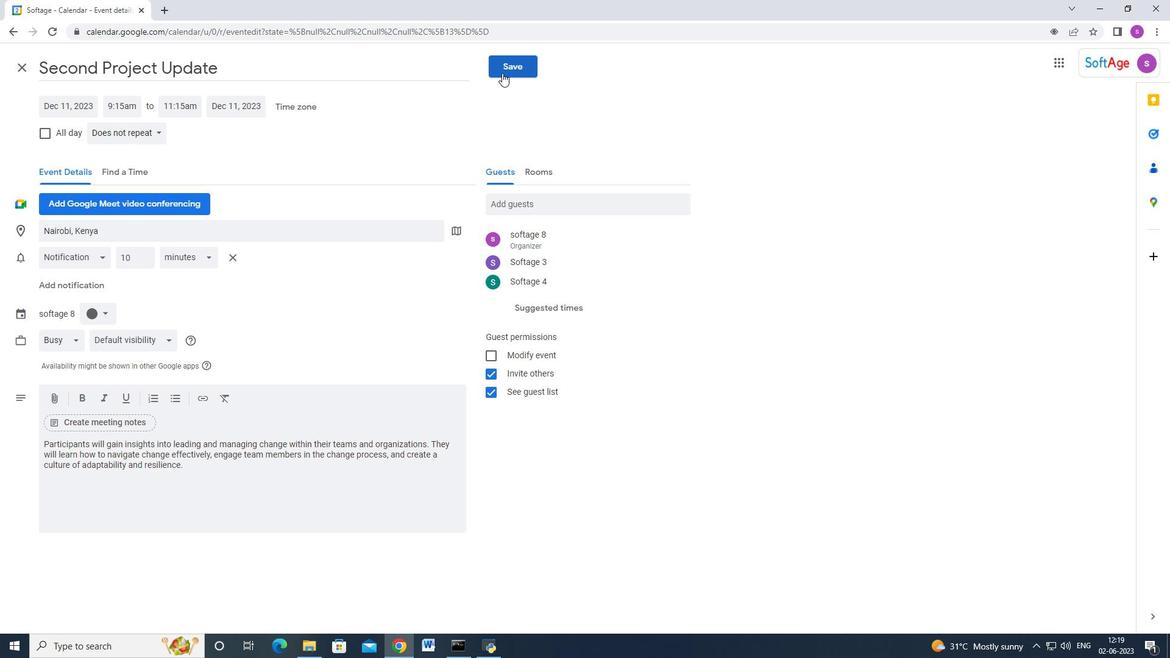 
Action: Mouse pressed left at (504, 71)
Screenshot: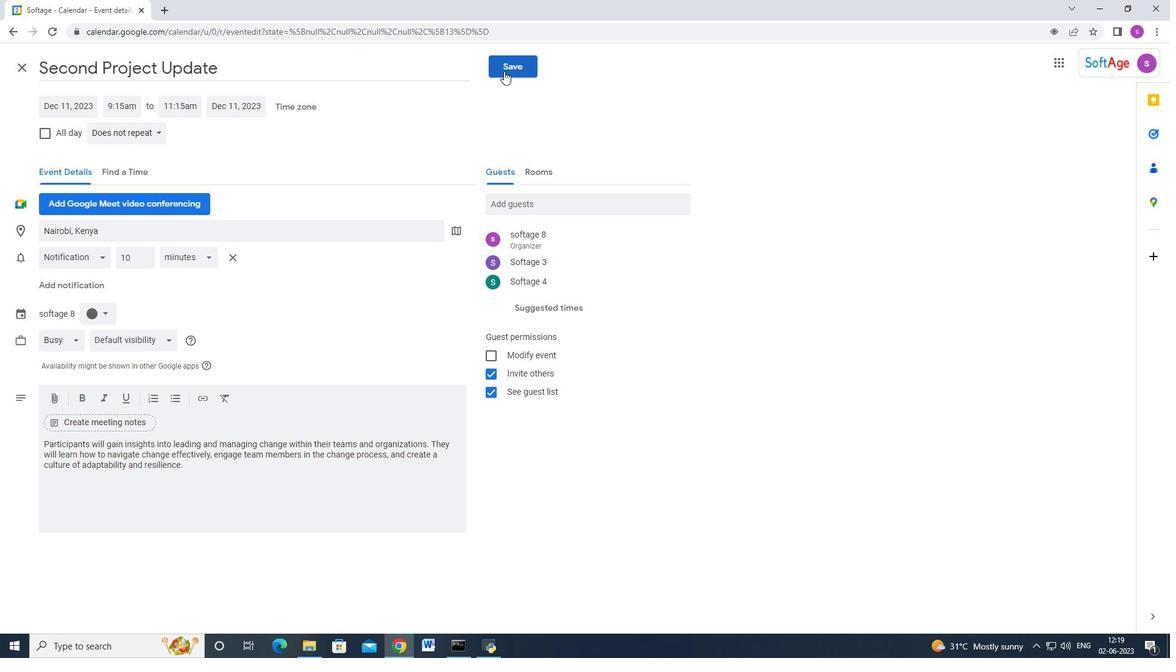 
Action: Mouse moved to (857, 325)
Screenshot: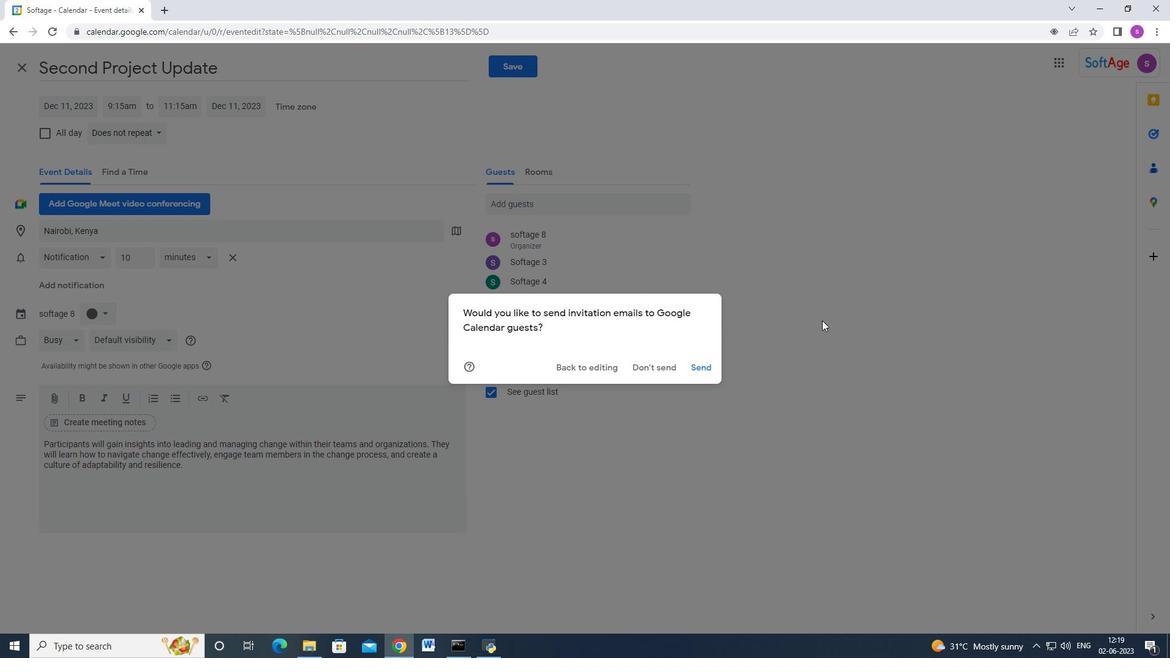 
